 Task: Look for space in Manduria, Italy from 2nd June, 2023 to 15th June, 2023 for 2 adults in price range Rs.10000 to Rs.15000. Place can be entire place with 1  bedroom having 1 bed and 1 bathroom. Property type can be house, flat, guest house, hotel. Booking option can be shelf check-in. Required host language is English.
Action: Mouse moved to (566, 146)
Screenshot: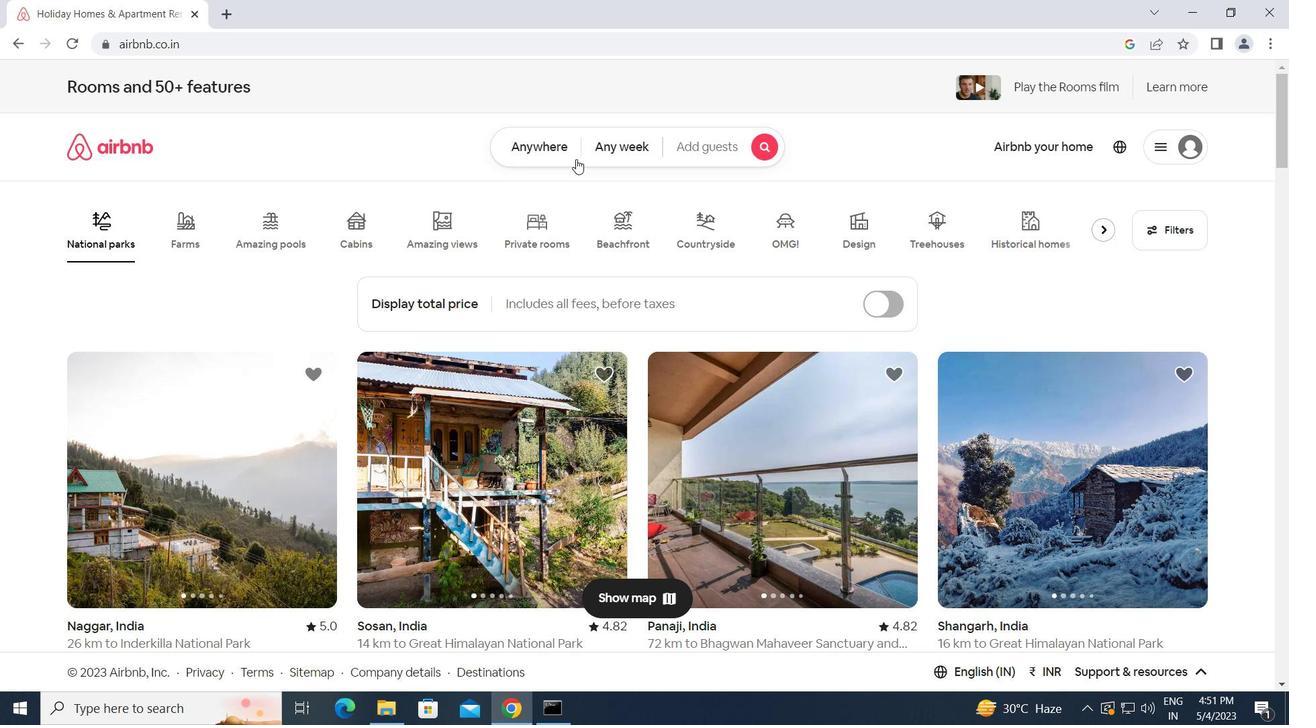 
Action: Mouse pressed left at (566, 146)
Screenshot: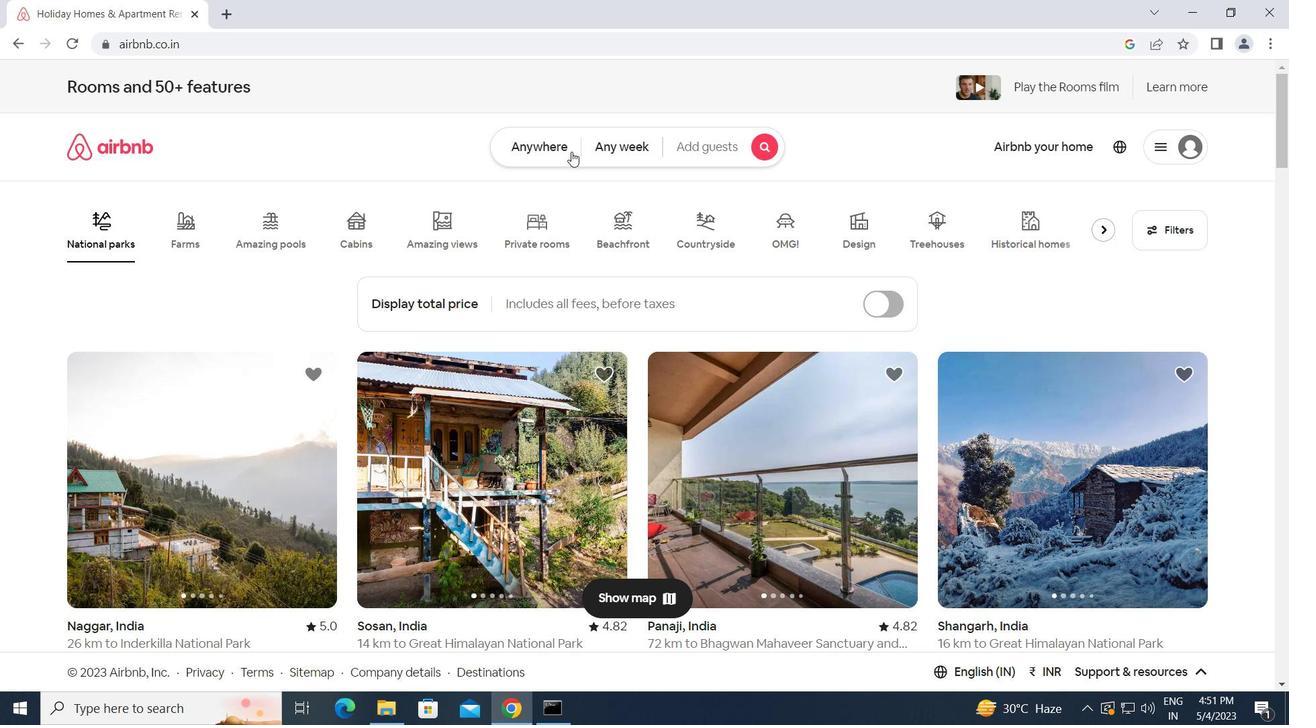 
Action: Mouse moved to (472, 203)
Screenshot: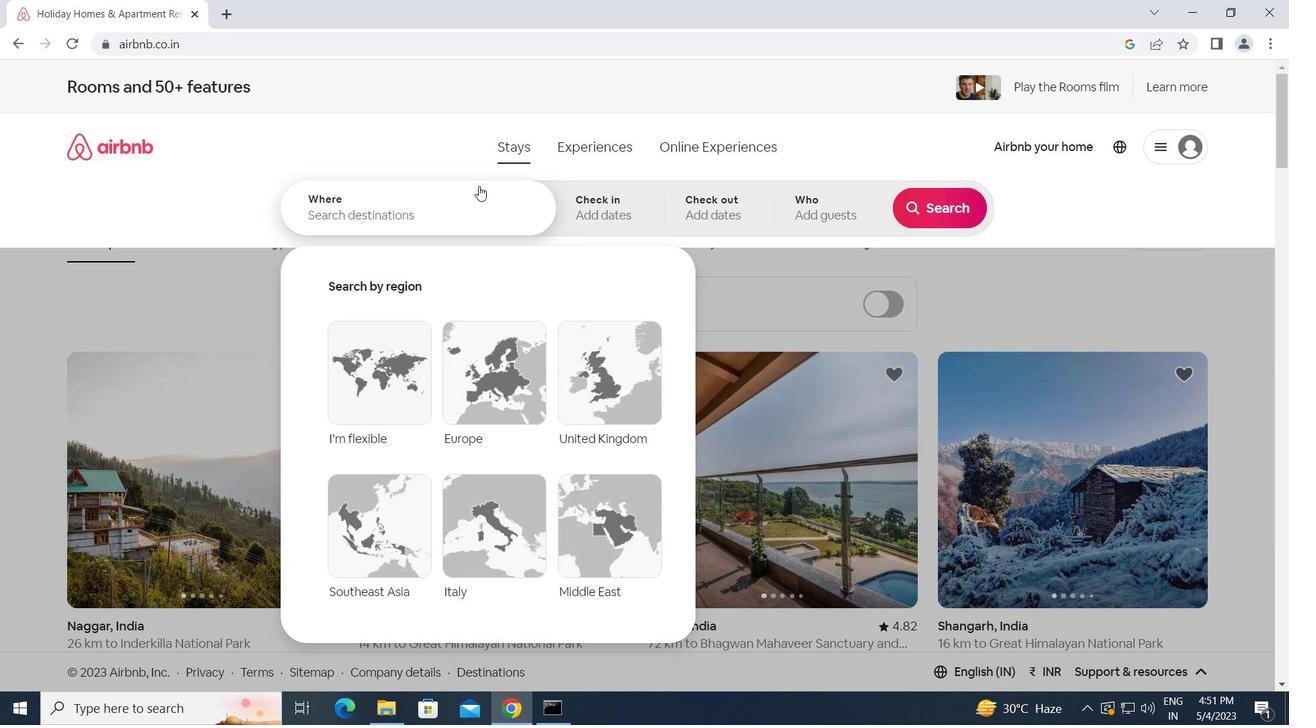 
Action: Mouse pressed left at (472, 203)
Screenshot: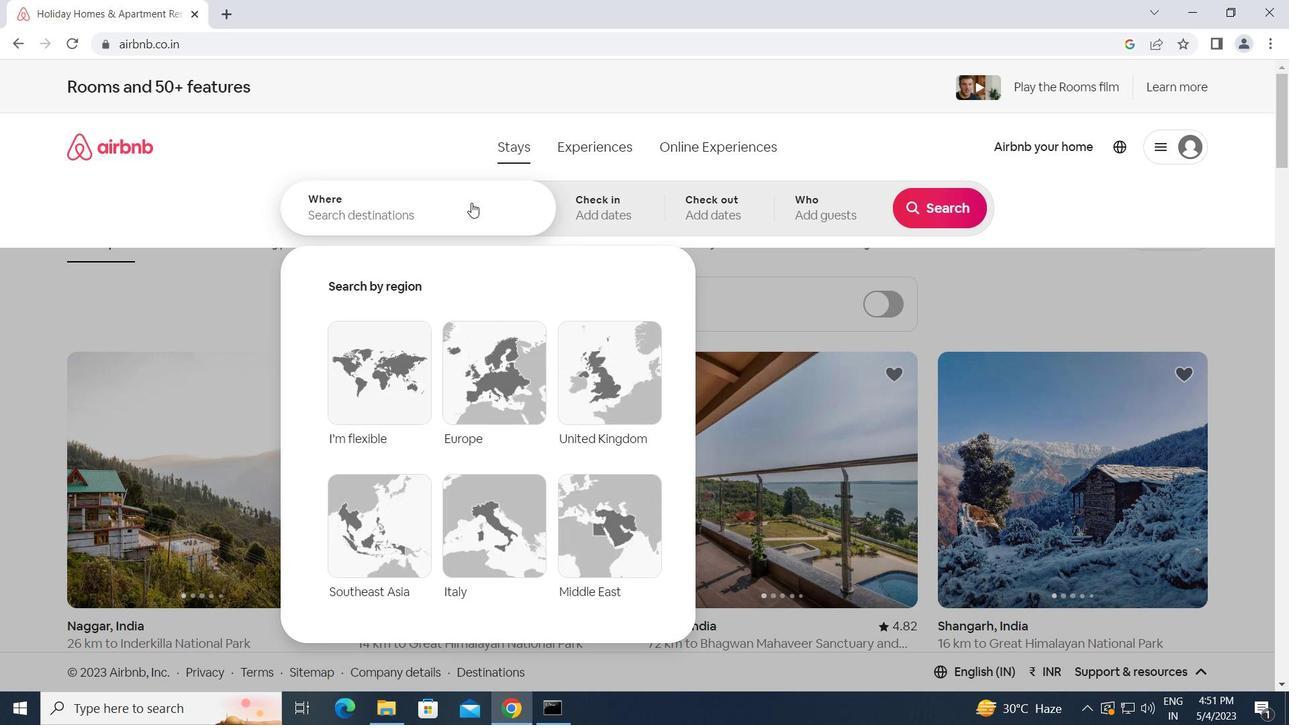 
Action: Key pressed m<Key.caps_lock>antova,<Key.space><Key.caps_lock>i<Key.caps_lock>taly<Key.enter>
Screenshot: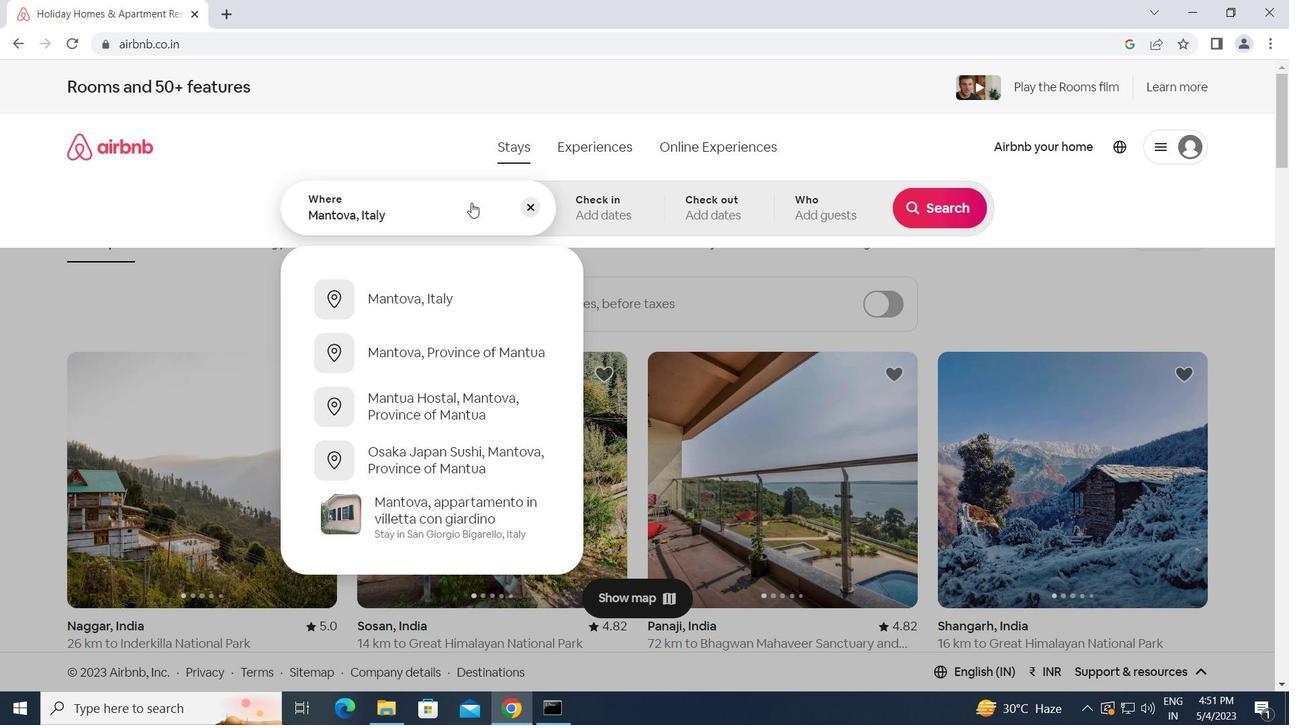 
Action: Mouse moved to (838, 526)
Screenshot: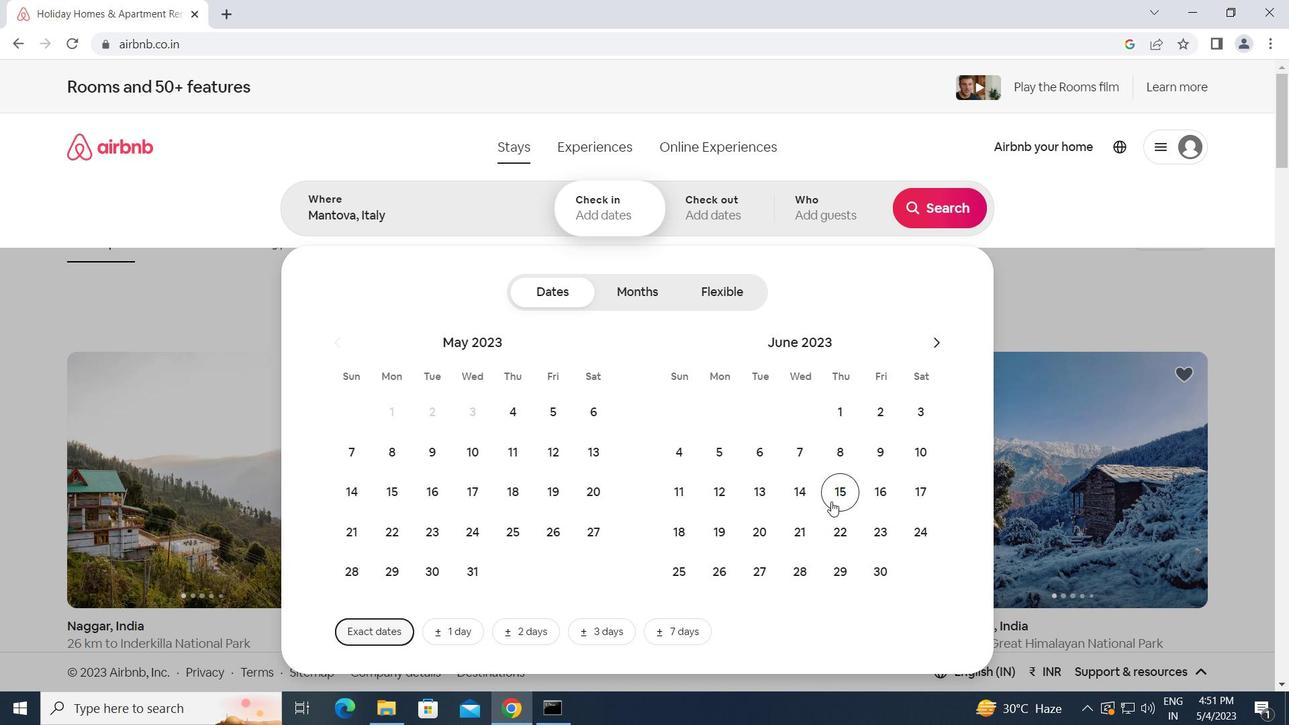 
Action: Mouse pressed left at (838, 526)
Screenshot: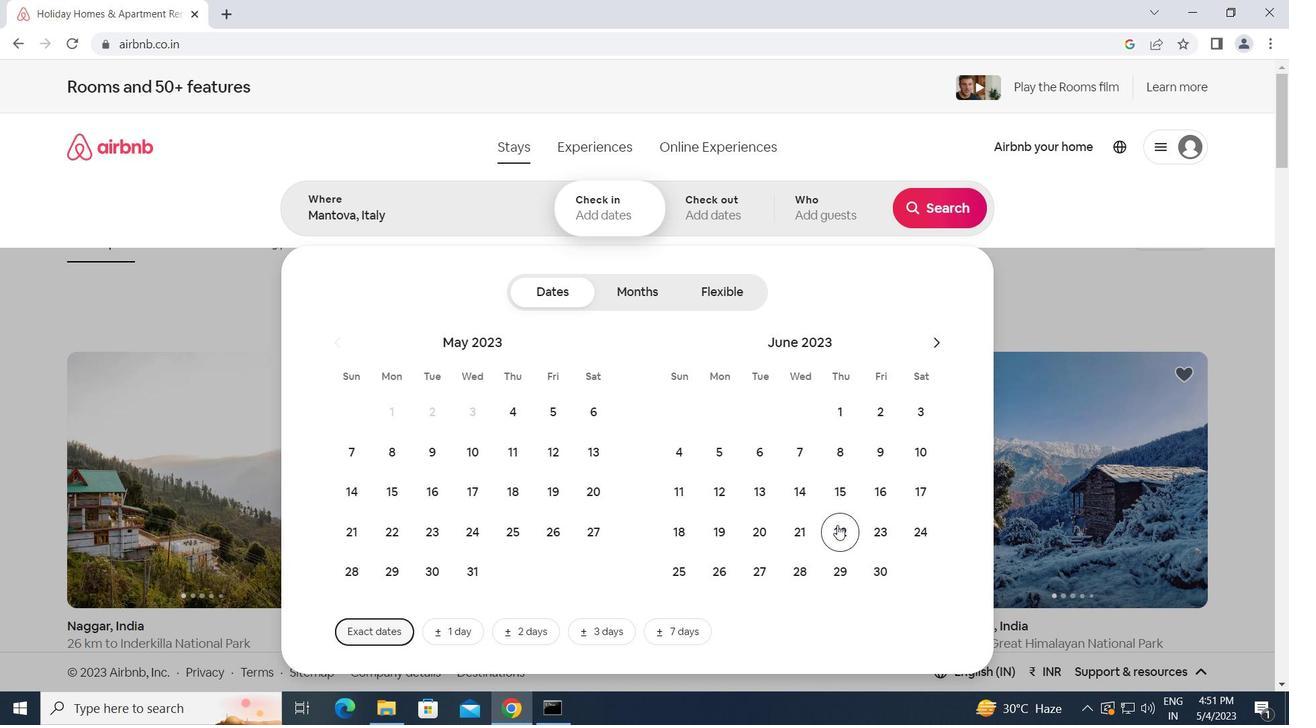 
Action: Mouse moved to (880, 578)
Screenshot: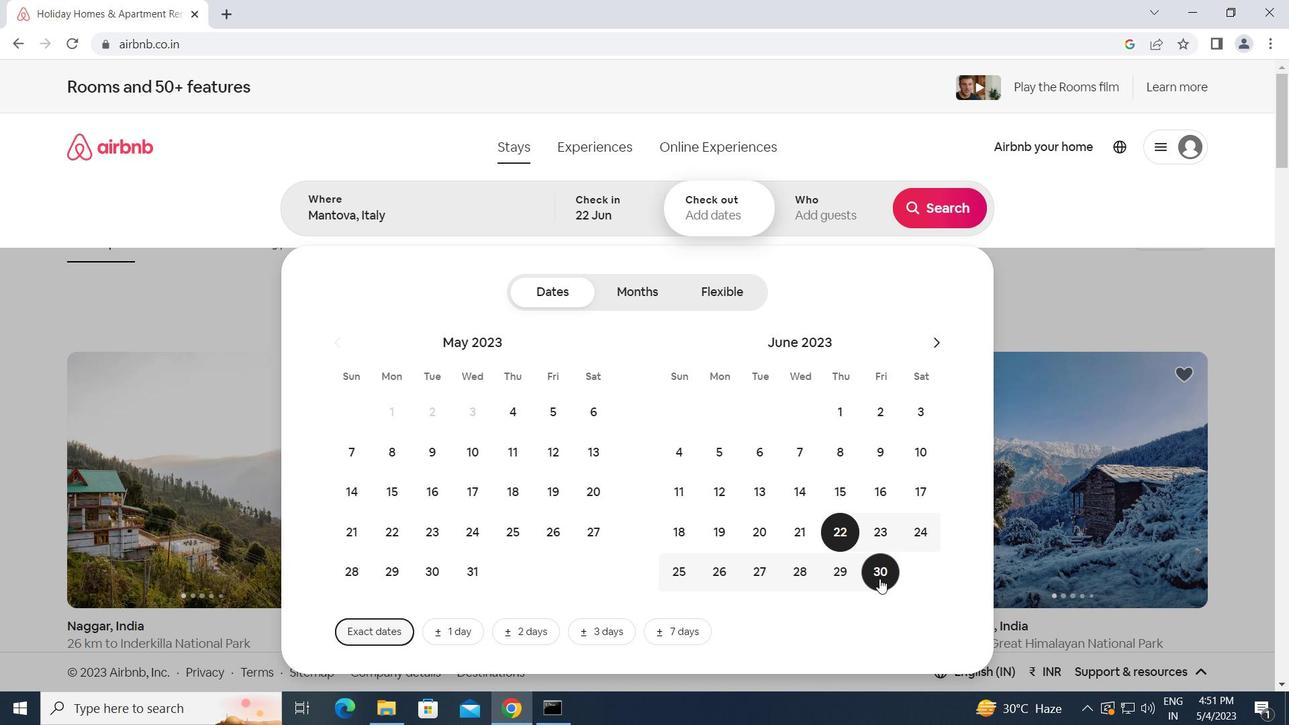 
Action: Mouse pressed left at (880, 578)
Screenshot: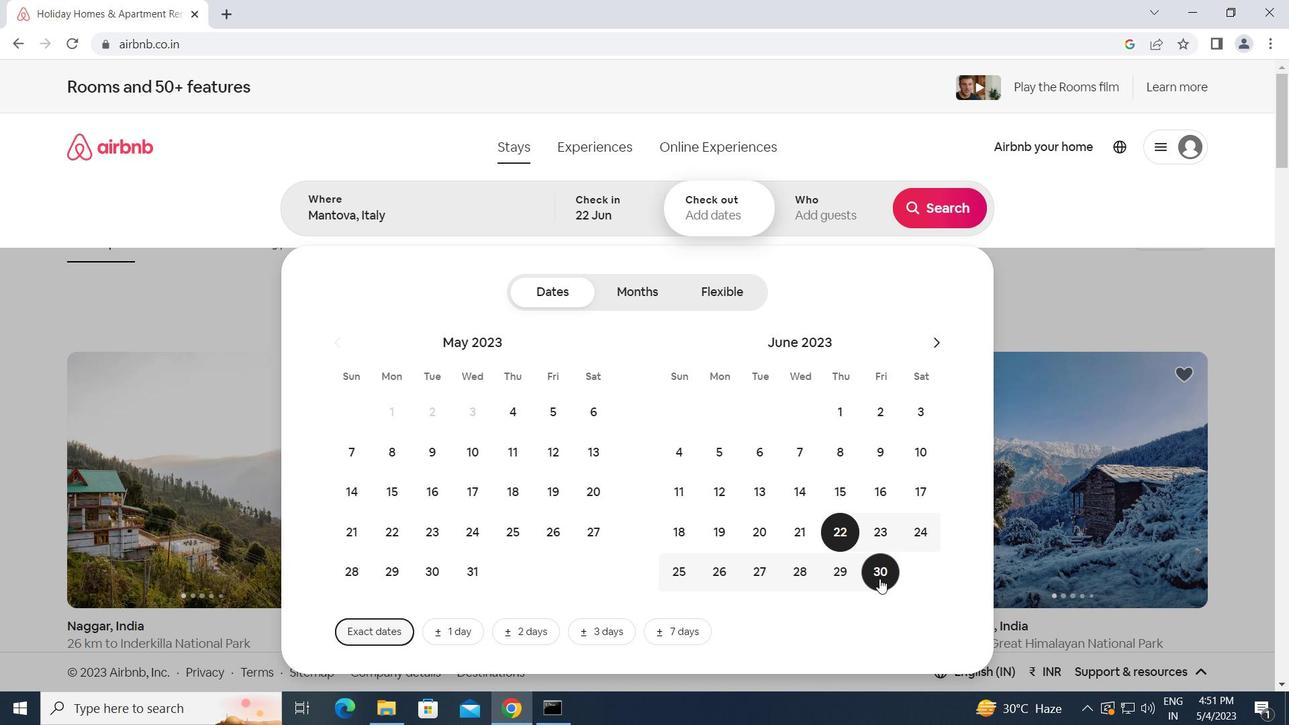 
Action: Mouse moved to (809, 207)
Screenshot: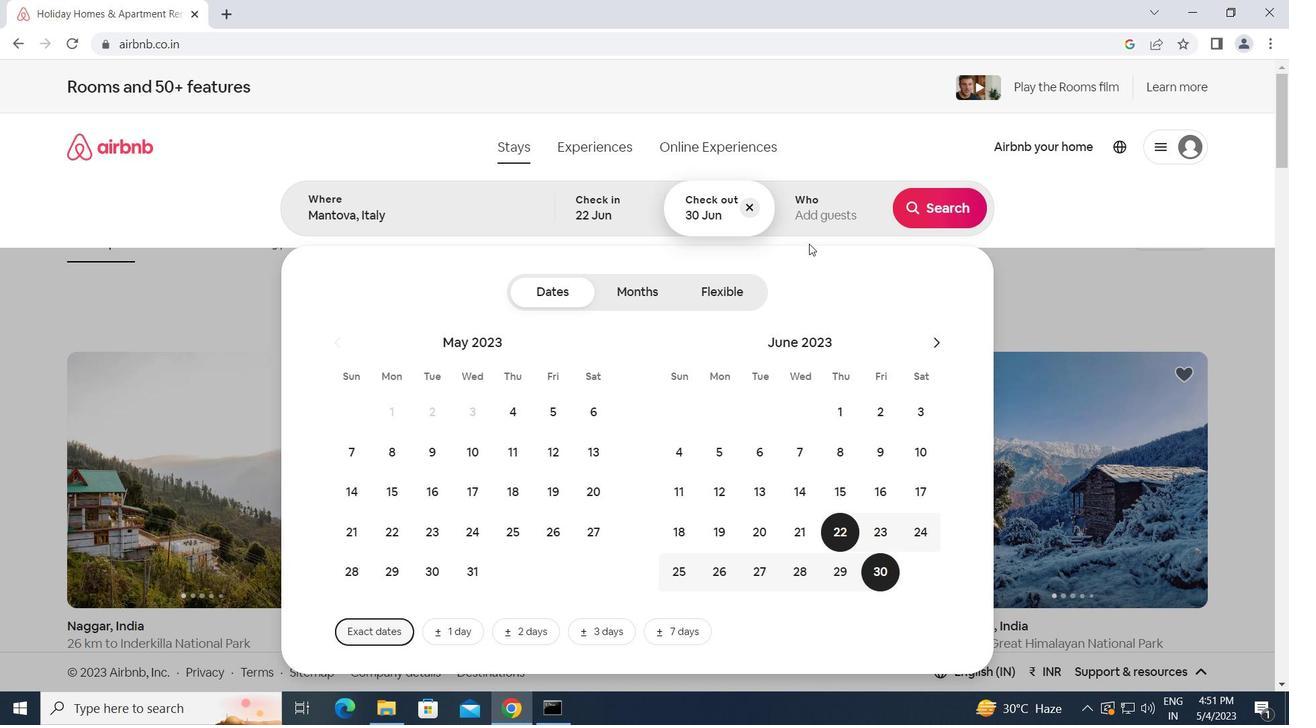 
Action: Mouse pressed left at (809, 207)
Screenshot: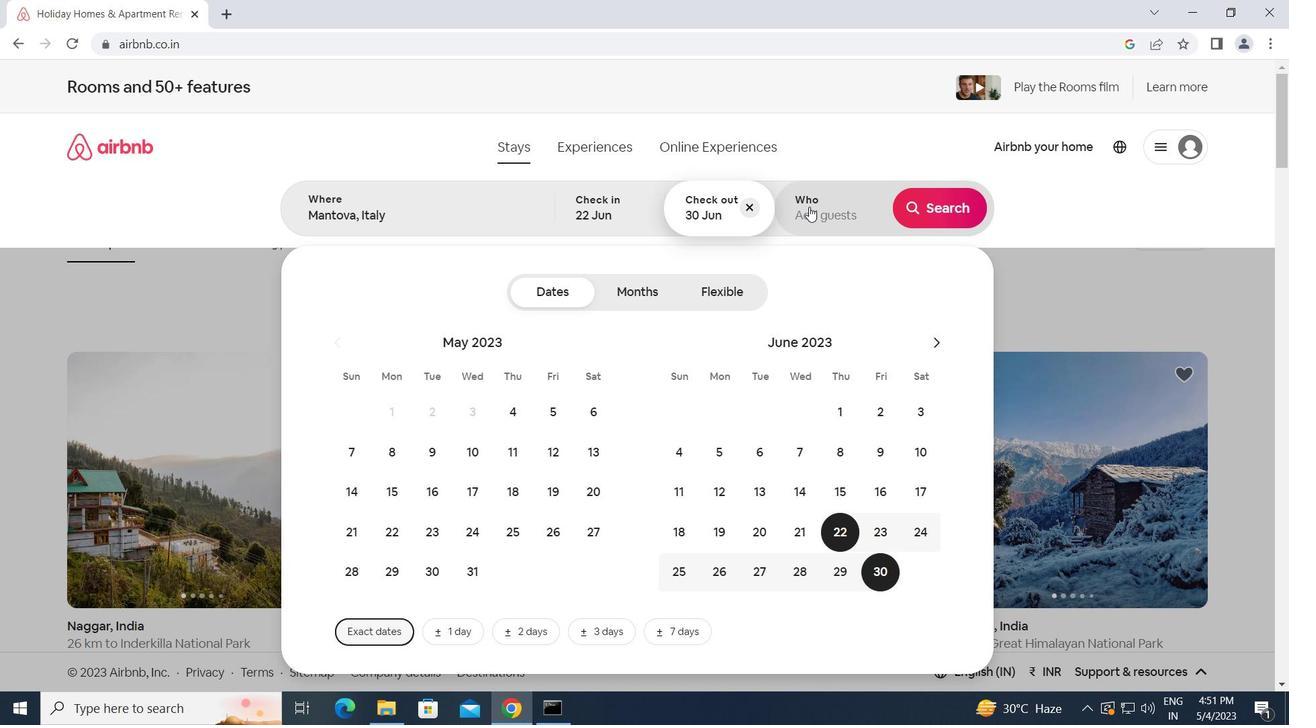 
Action: Mouse moved to (935, 297)
Screenshot: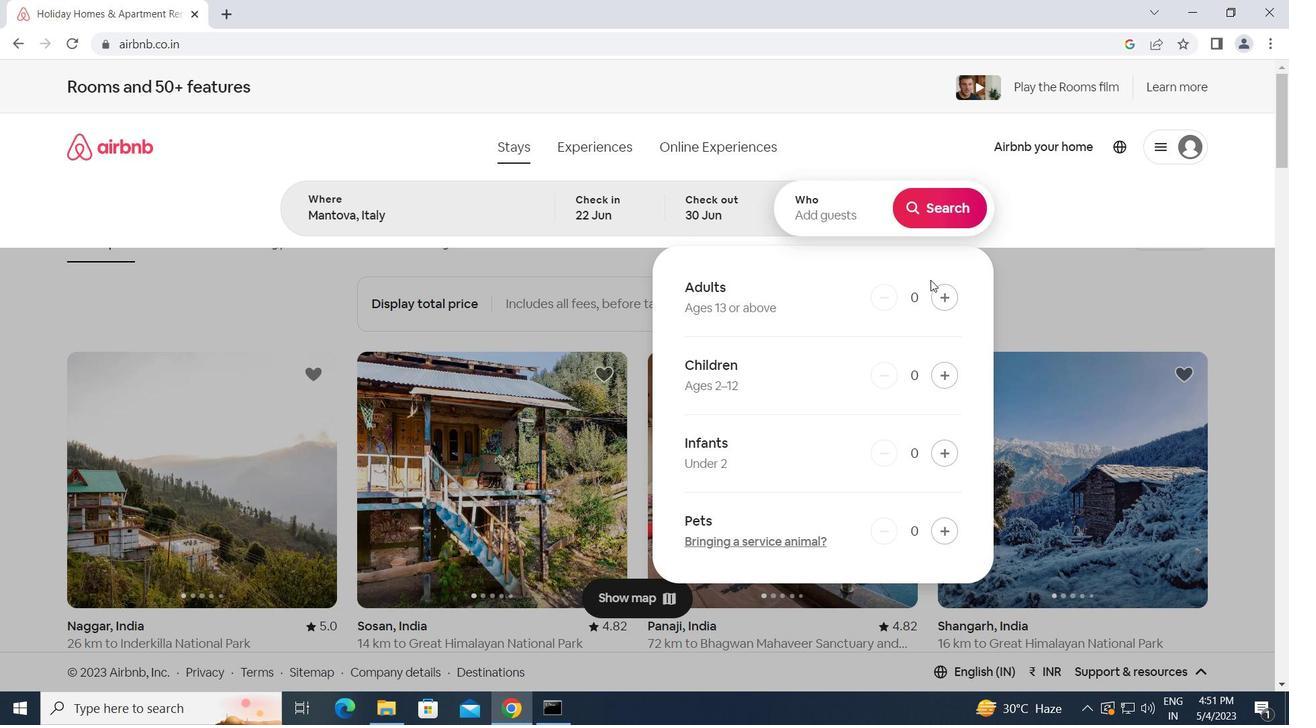 
Action: Mouse pressed left at (935, 297)
Screenshot: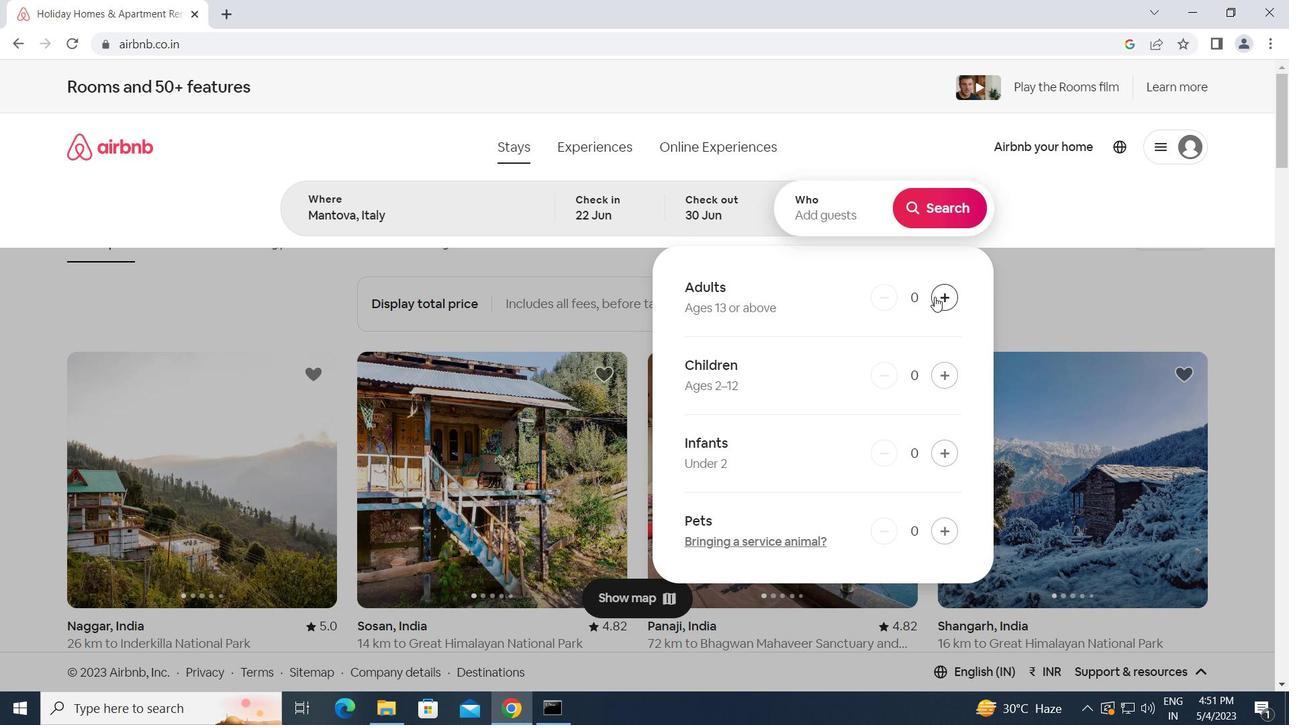 
Action: Mouse pressed left at (935, 297)
Screenshot: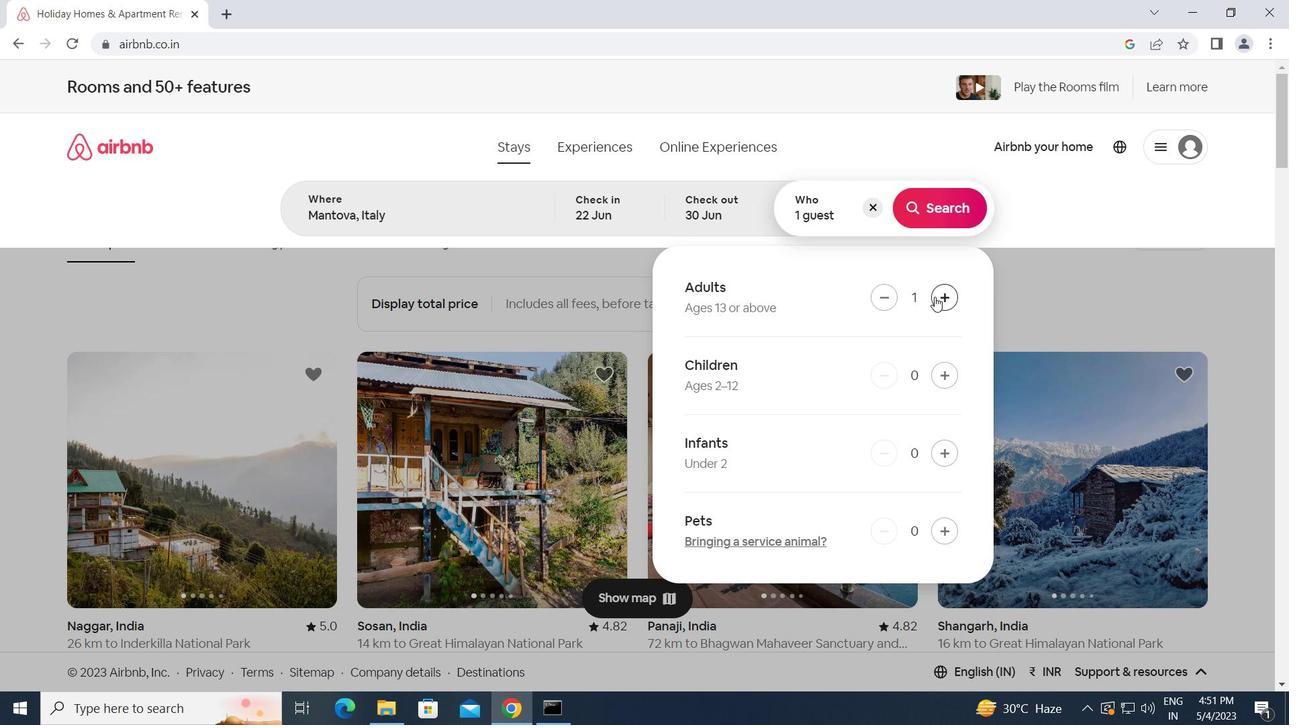 
Action: Mouse moved to (931, 202)
Screenshot: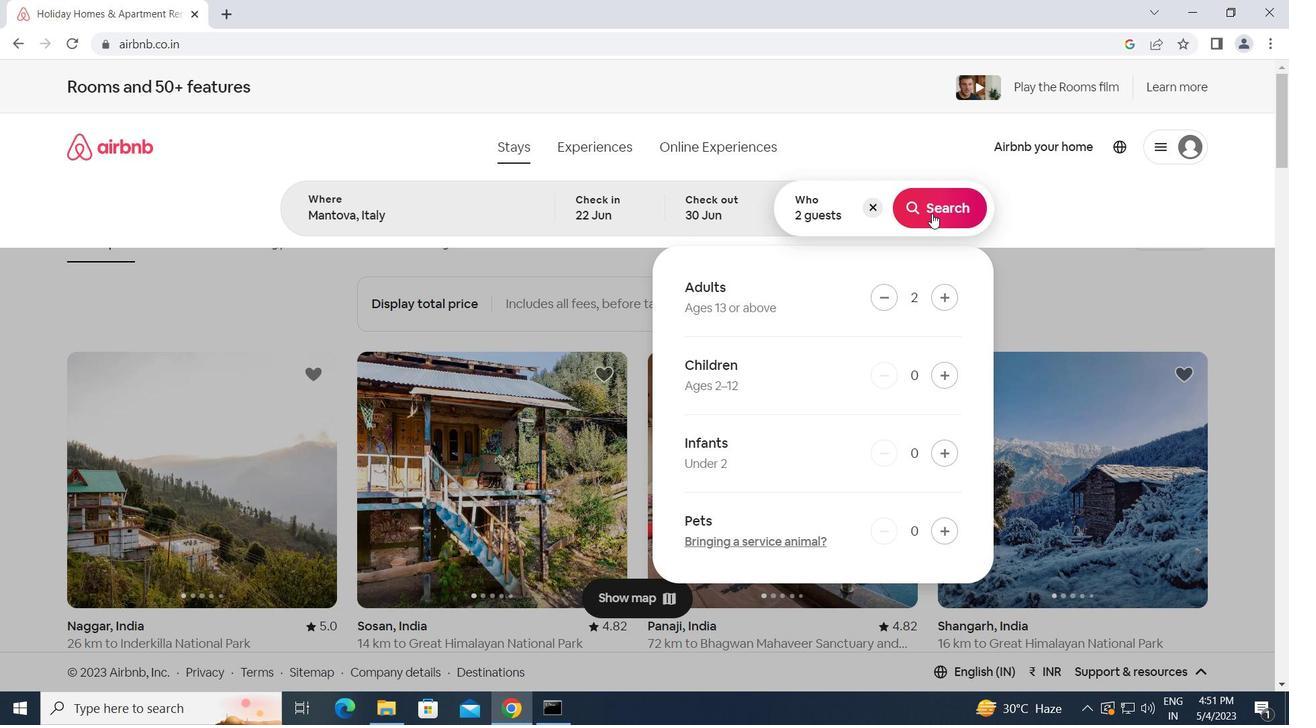 
Action: Mouse pressed left at (931, 202)
Screenshot: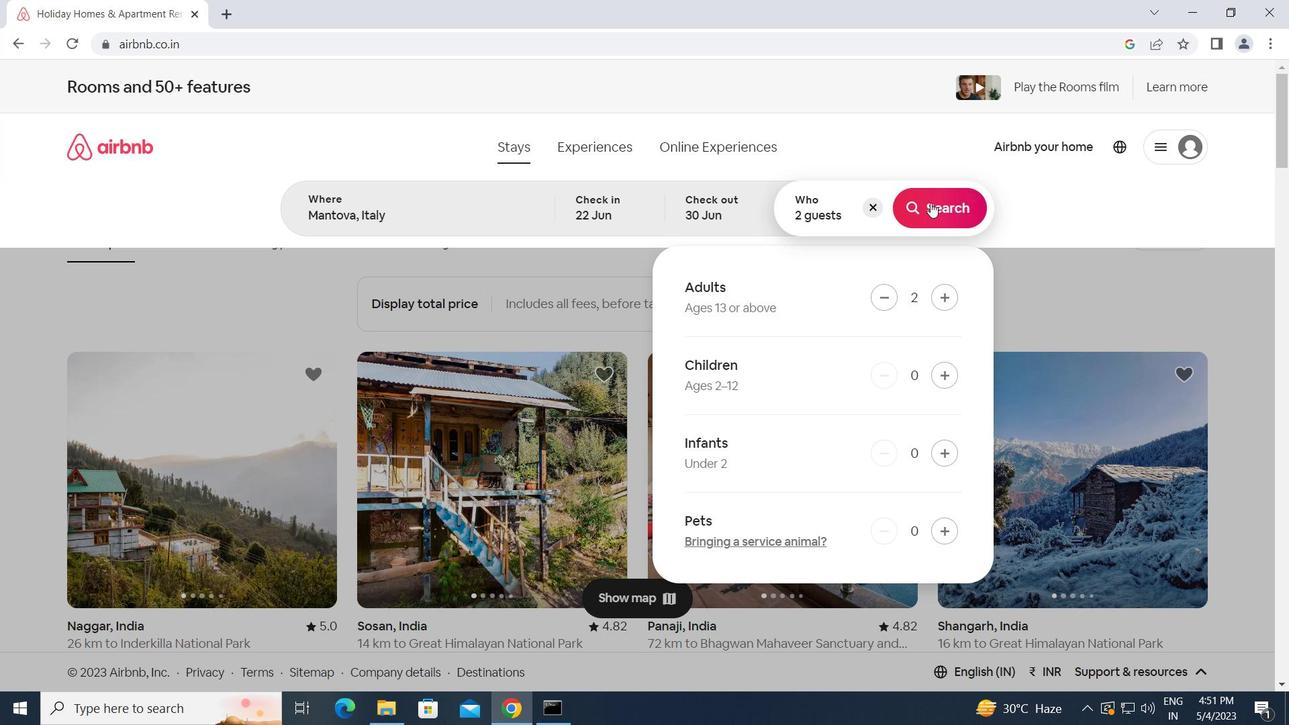 
Action: Mouse moved to (1210, 162)
Screenshot: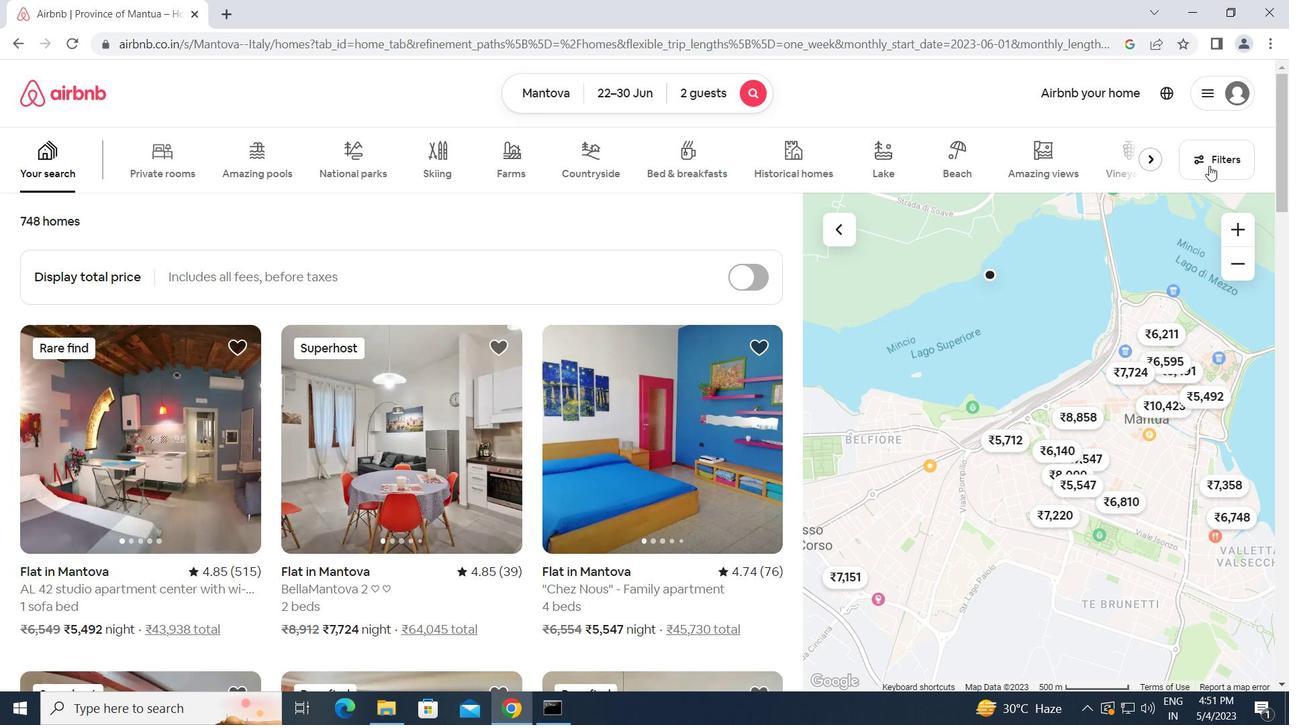 
Action: Mouse pressed left at (1210, 162)
Screenshot: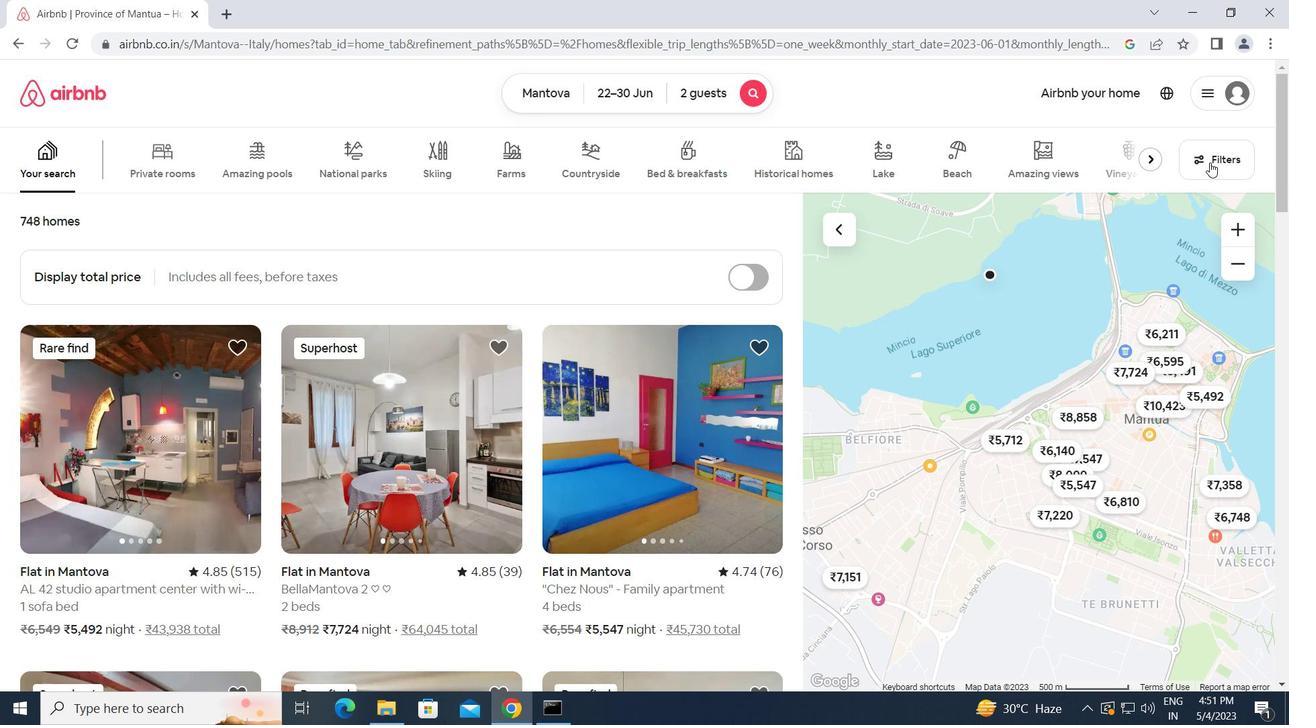 
Action: Mouse moved to (425, 374)
Screenshot: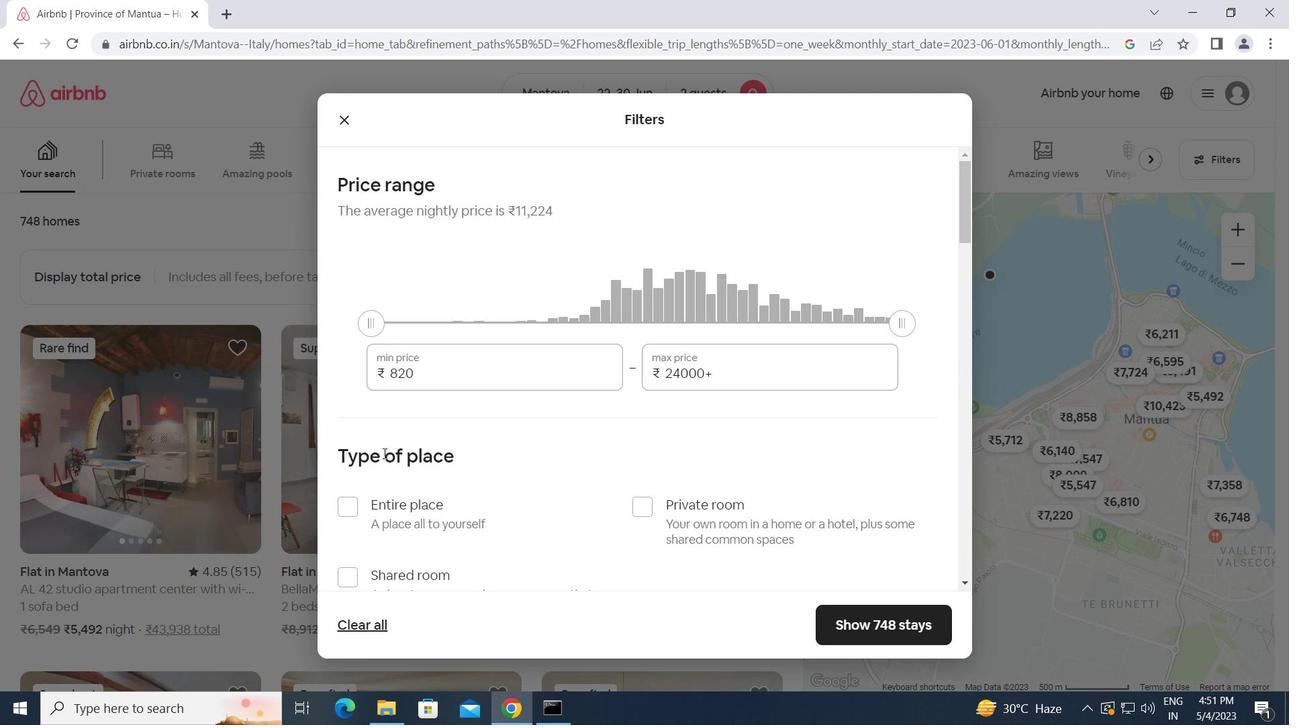 
Action: Mouse pressed left at (425, 374)
Screenshot: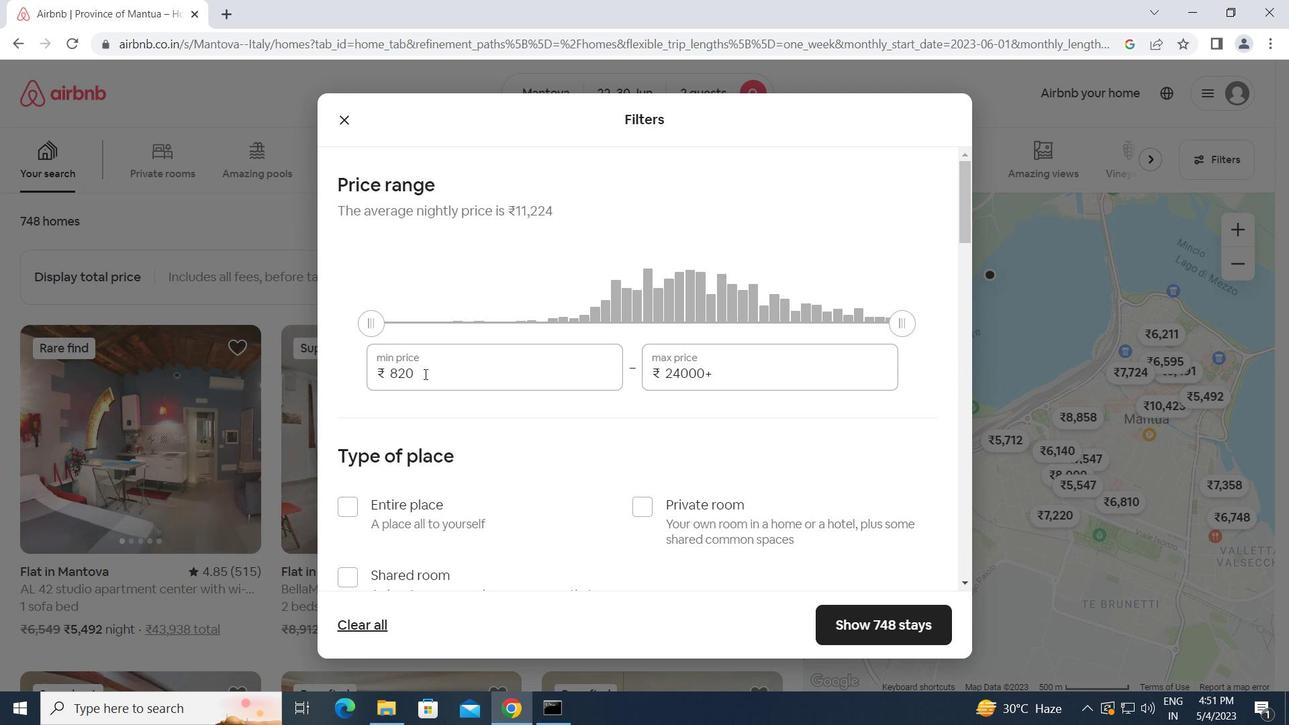 
Action: Mouse moved to (367, 372)
Screenshot: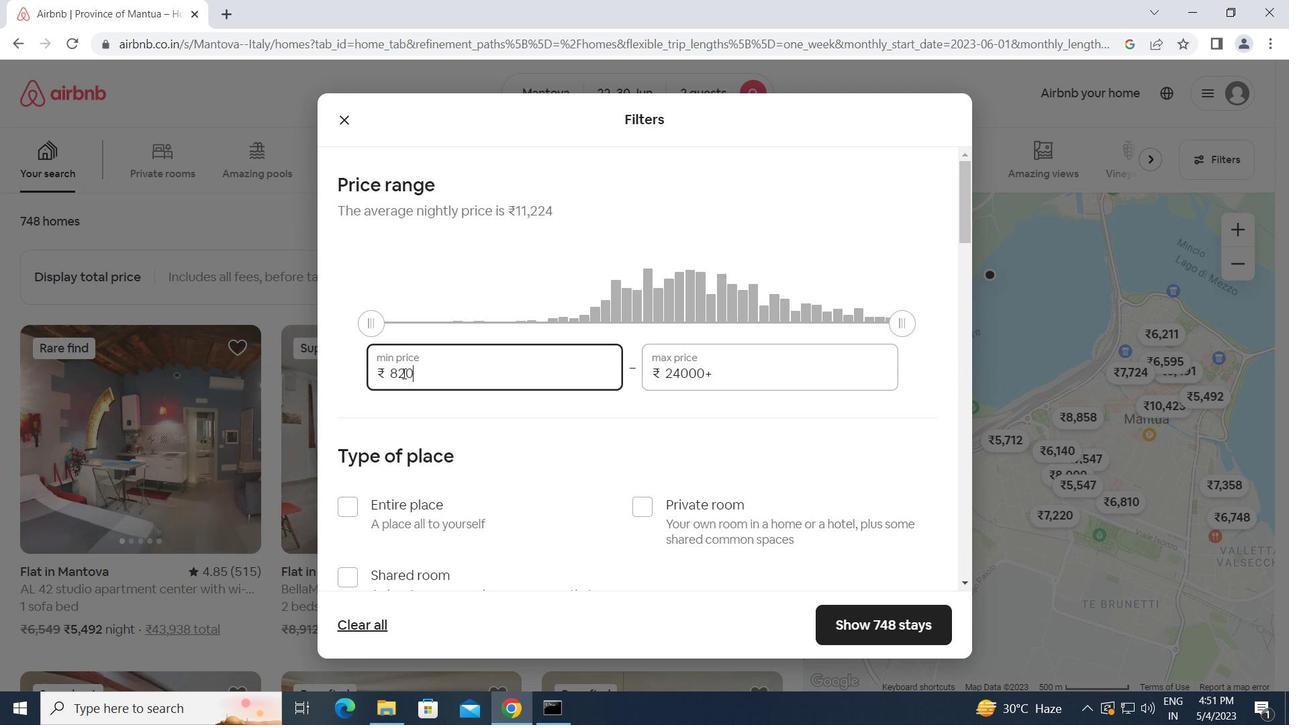 
Action: Key pressed 70<Key.backspace><Key.backspace><Key.backspace><Key.backspace>7000<Key.tab>15000
Screenshot: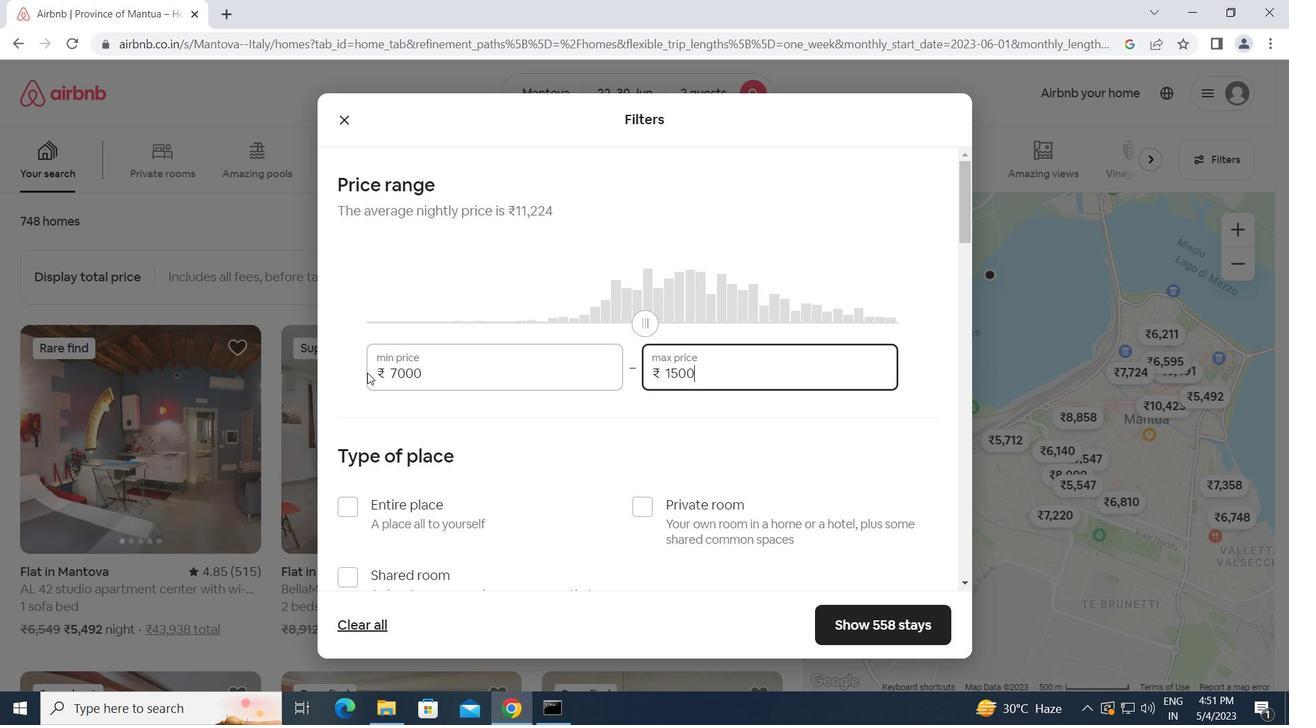 
Action: Mouse moved to (343, 503)
Screenshot: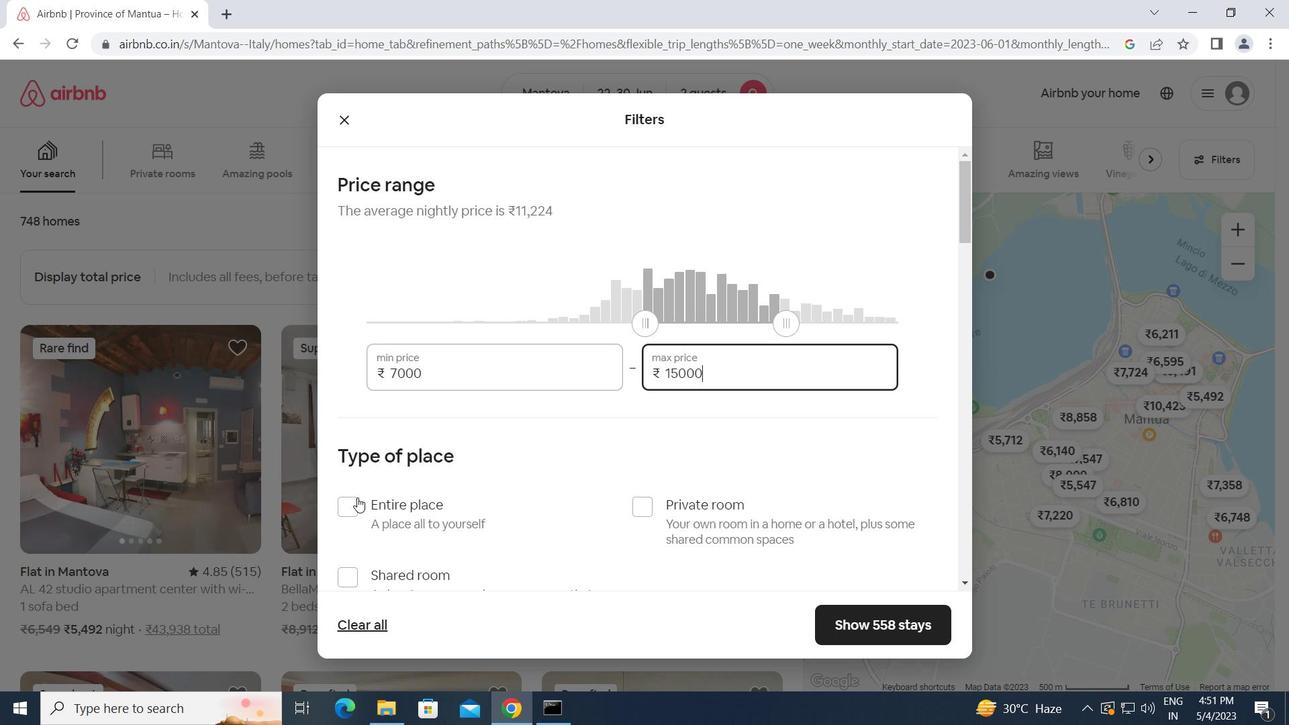 
Action: Mouse pressed left at (343, 503)
Screenshot: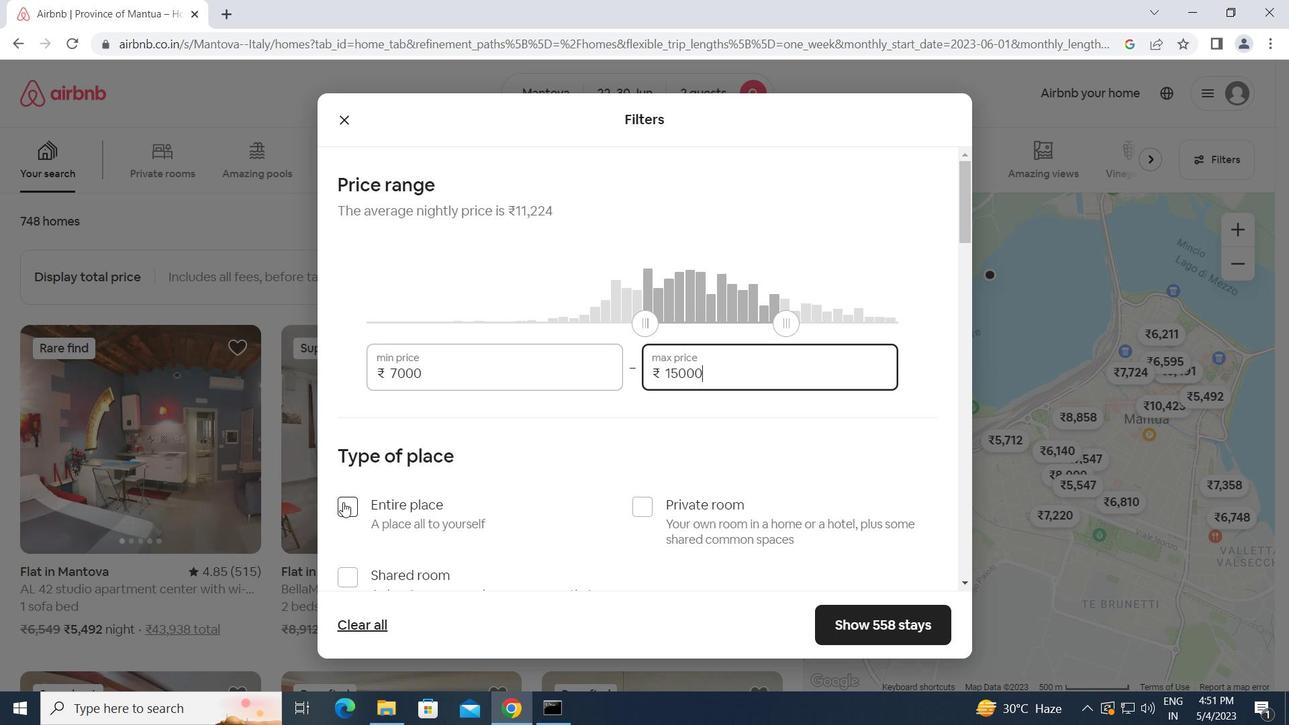
Action: Mouse moved to (444, 481)
Screenshot: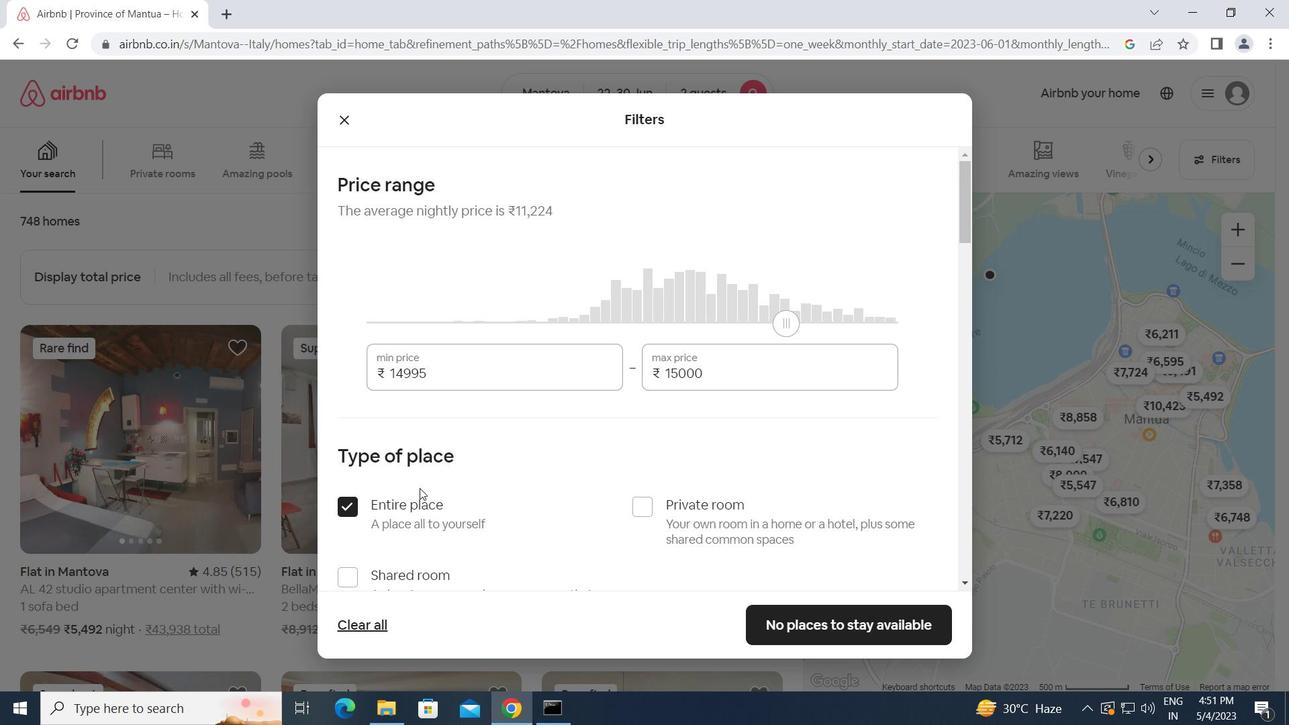 
Action: Mouse scrolled (444, 481) with delta (0, 0)
Screenshot: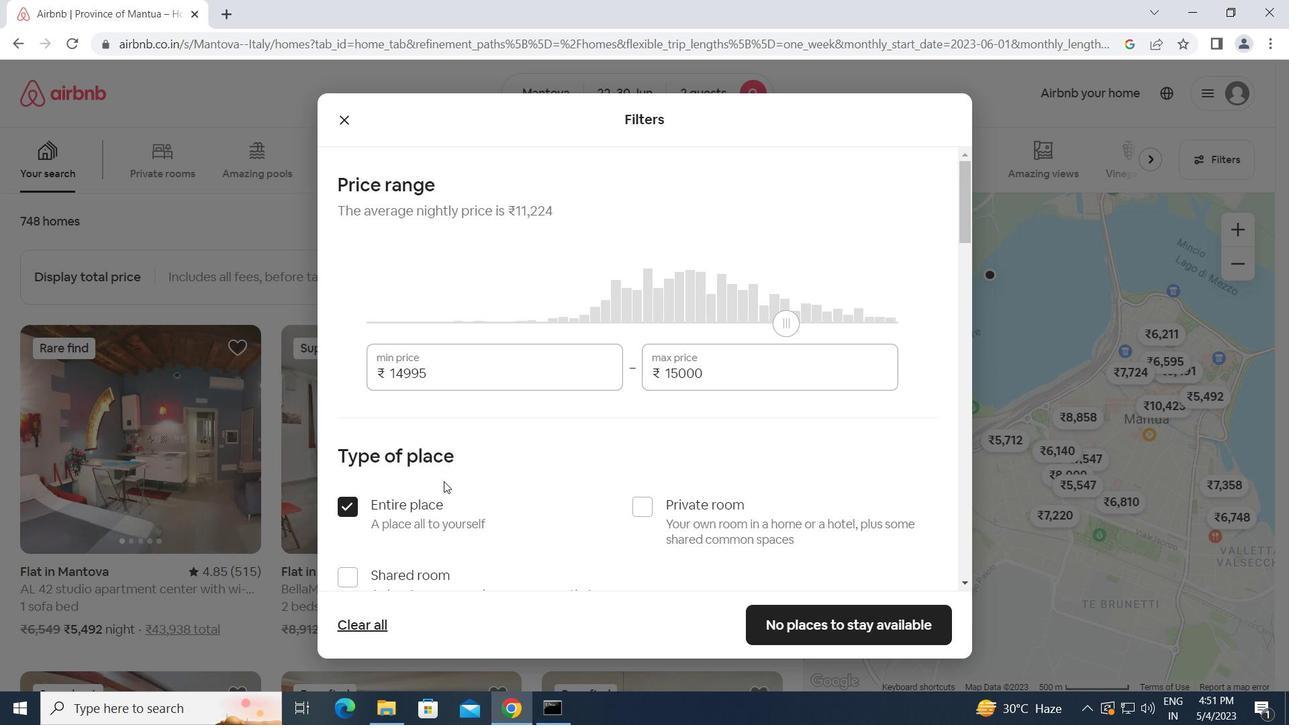 
Action: Mouse scrolled (444, 481) with delta (0, 0)
Screenshot: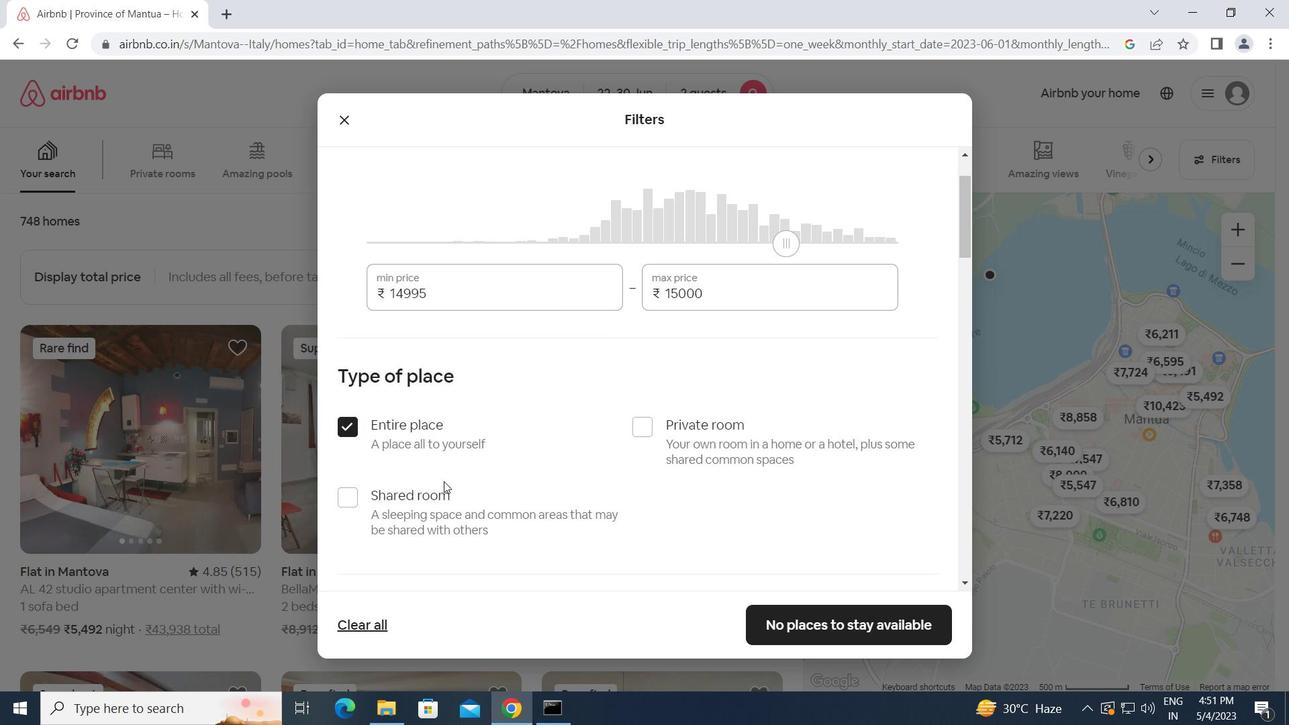 
Action: Mouse scrolled (444, 481) with delta (0, 0)
Screenshot: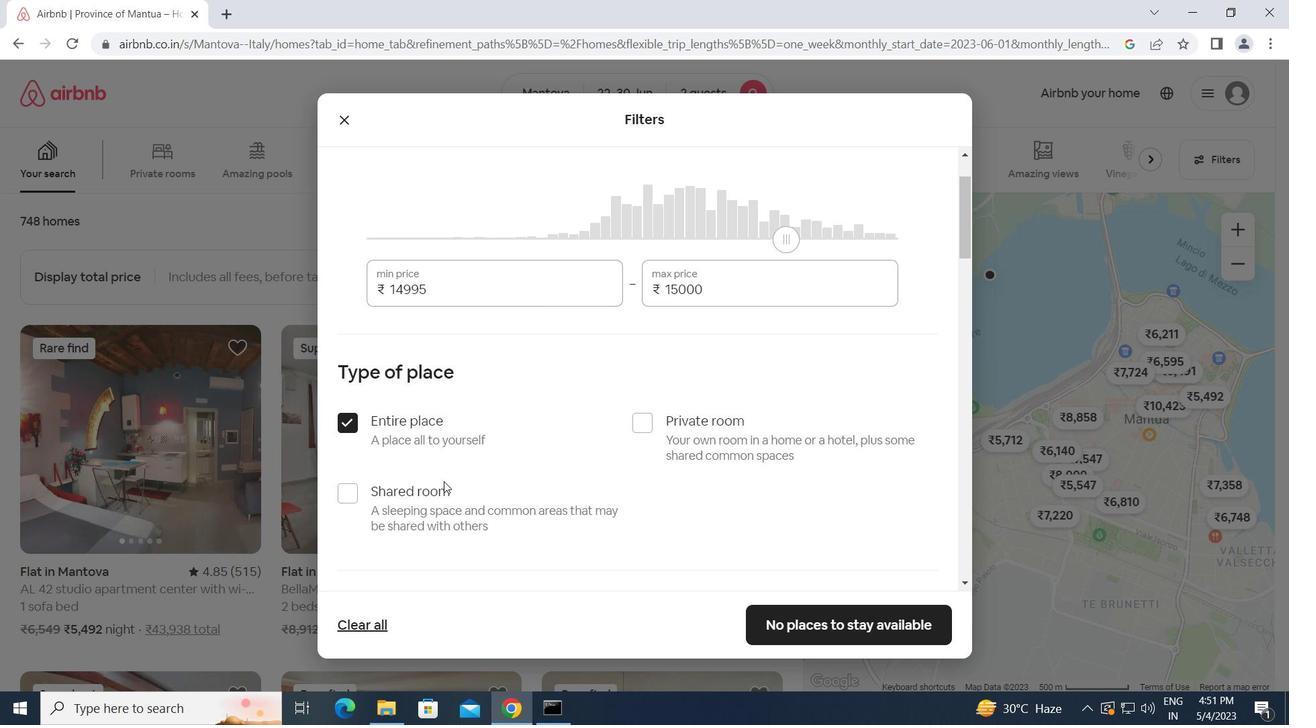 
Action: Mouse scrolled (444, 481) with delta (0, 0)
Screenshot: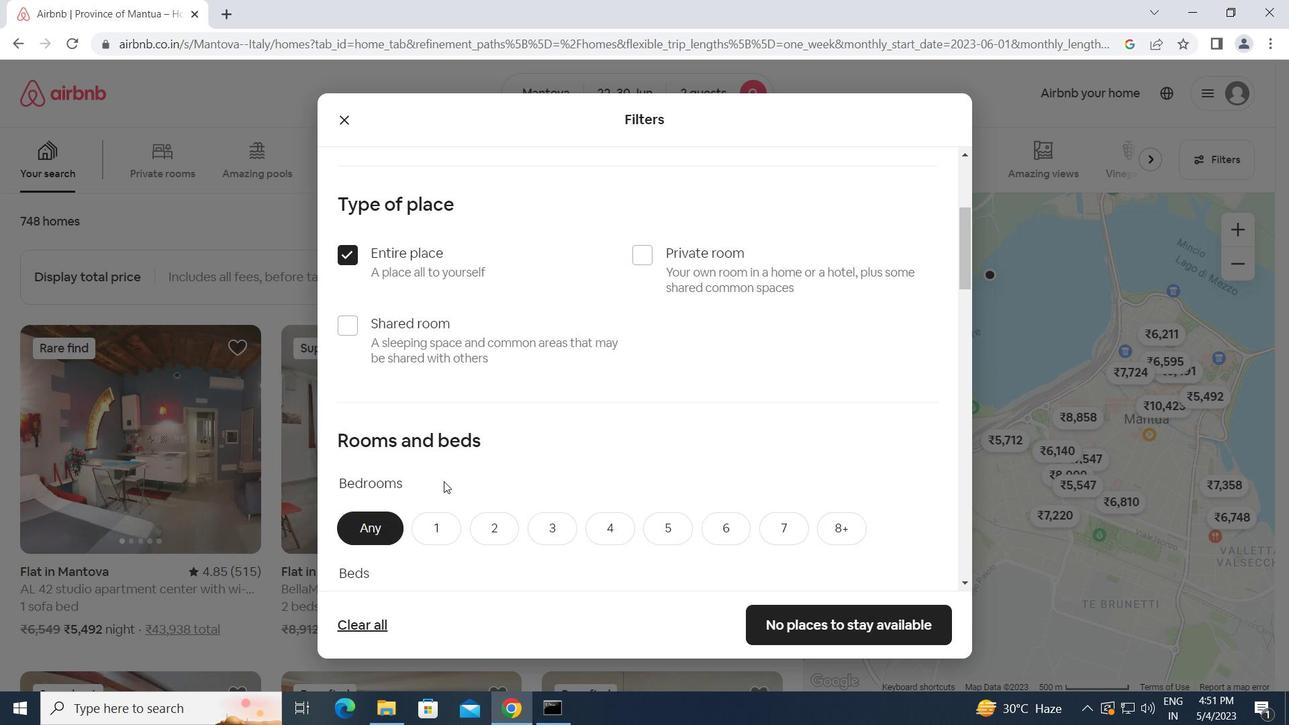 
Action: Mouse moved to (438, 446)
Screenshot: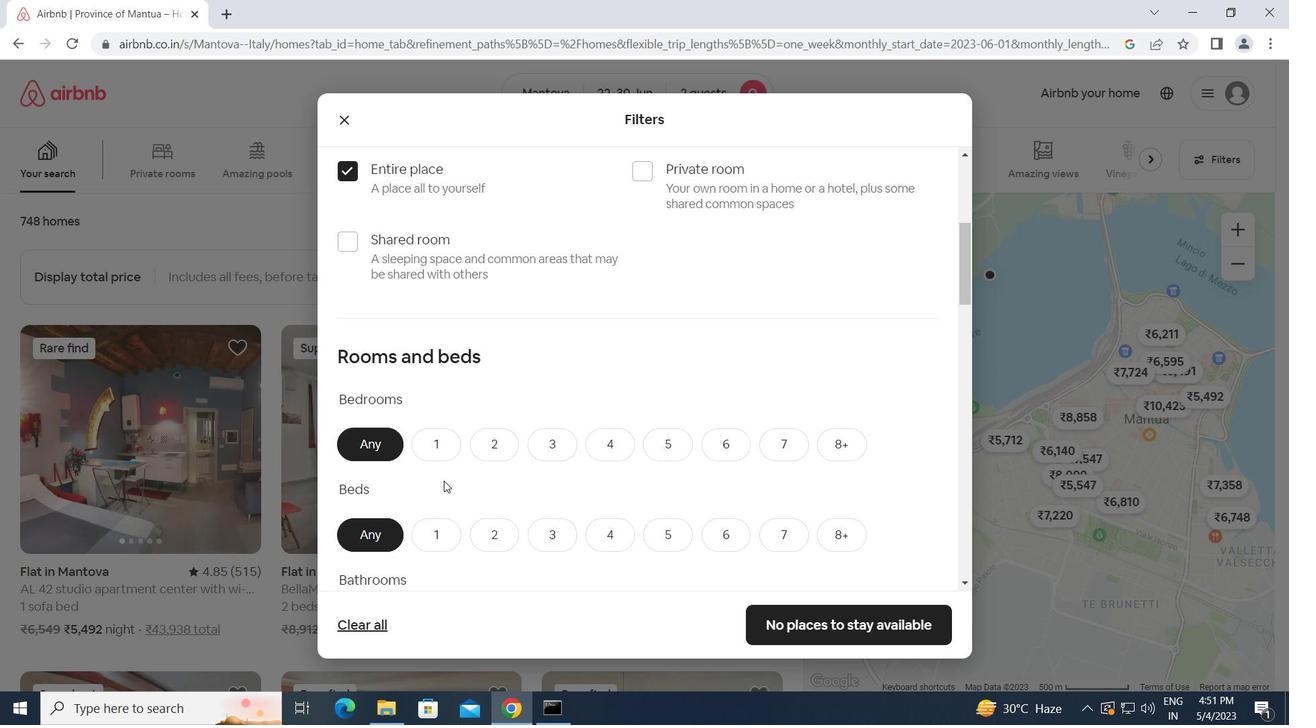 
Action: Mouse pressed left at (438, 446)
Screenshot: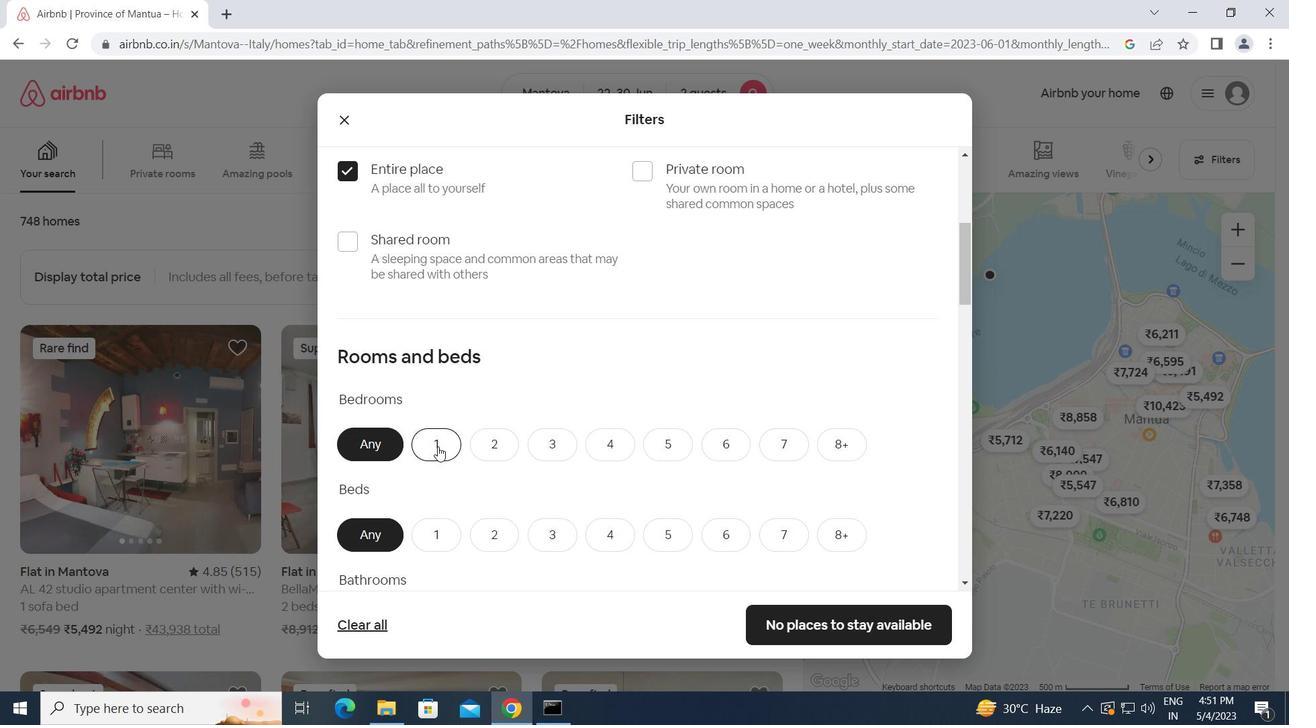 
Action: Mouse moved to (438, 446)
Screenshot: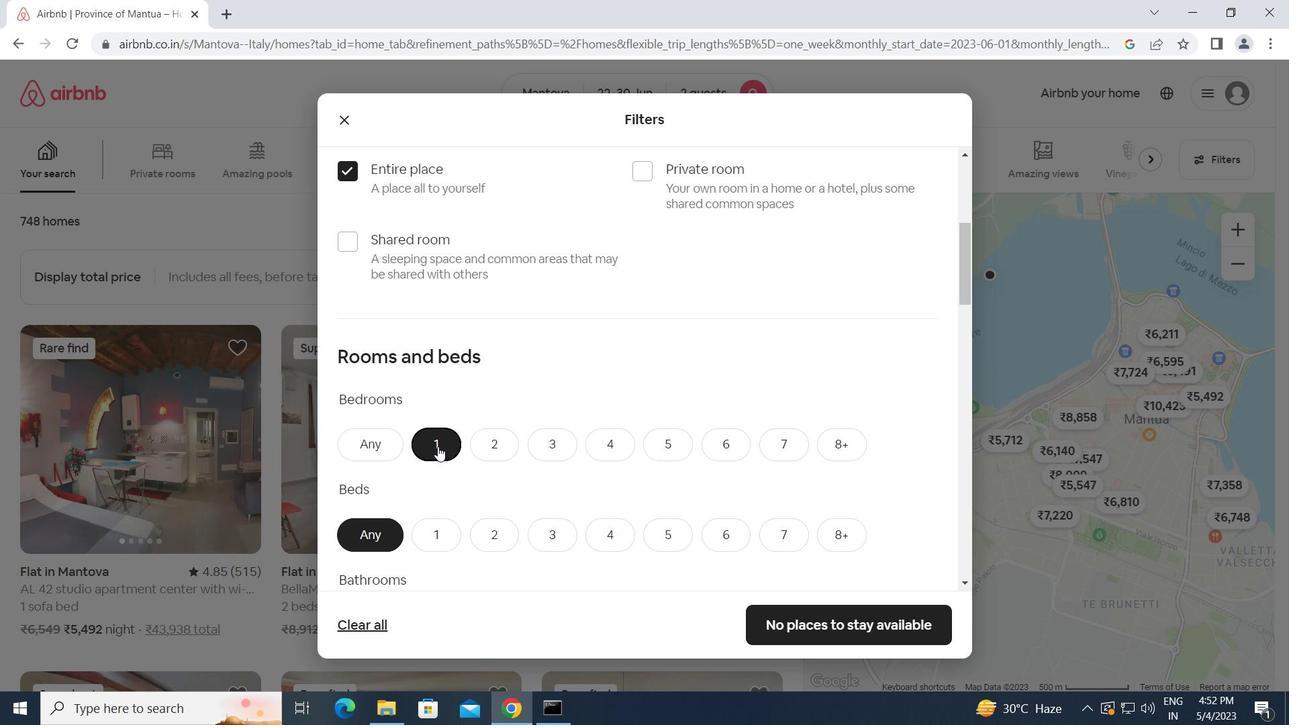 
Action: Mouse scrolled (438, 446) with delta (0, 0)
Screenshot: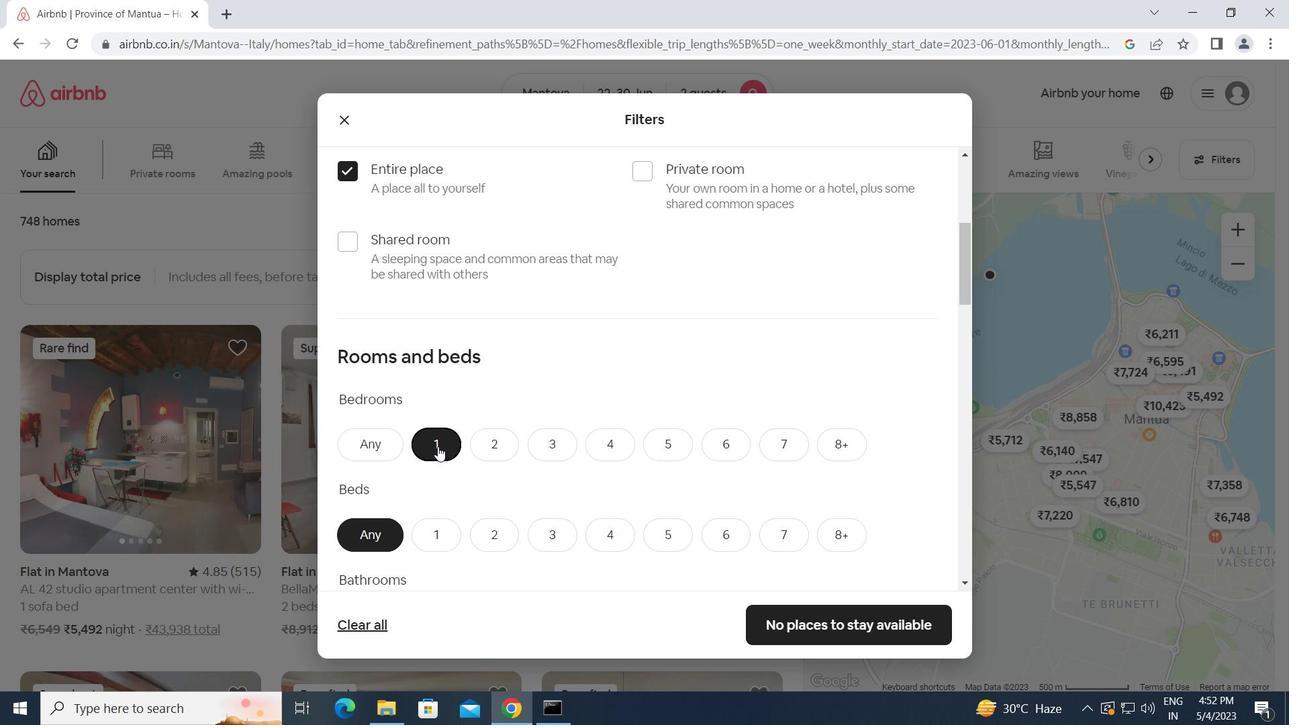 
Action: Mouse scrolled (438, 446) with delta (0, 0)
Screenshot: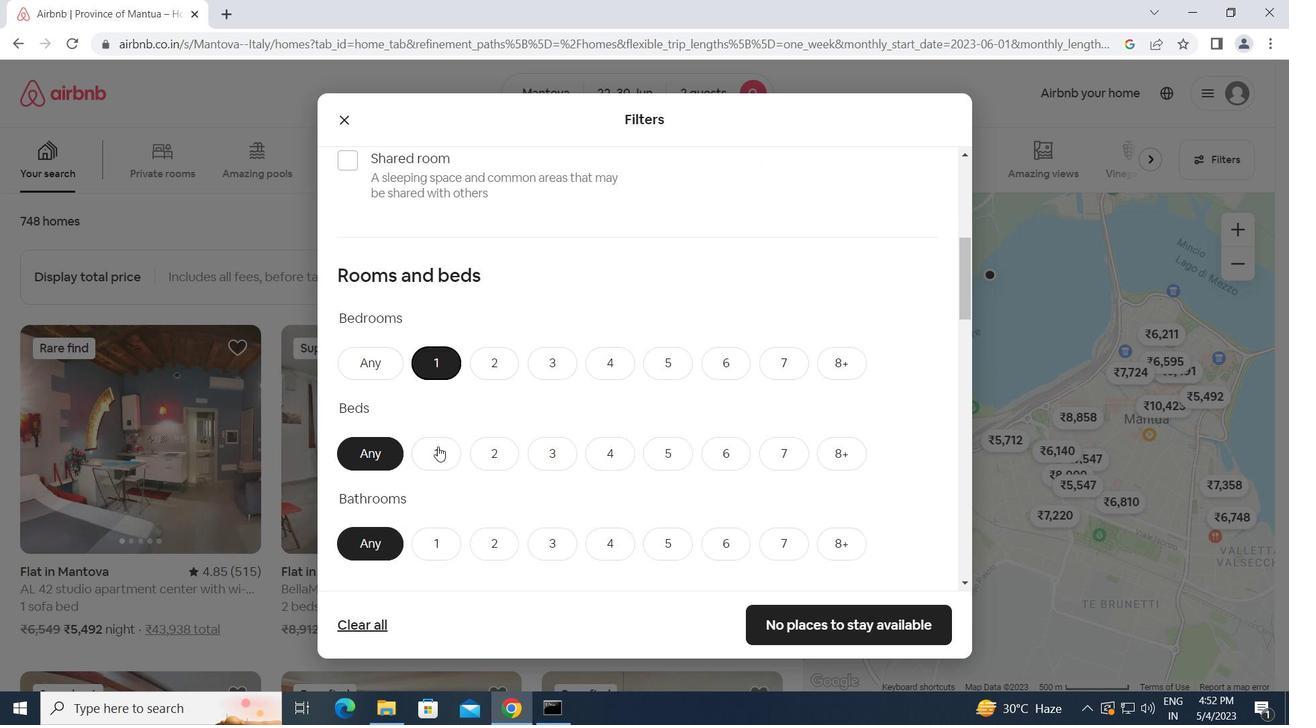 
Action: Mouse moved to (438, 366)
Screenshot: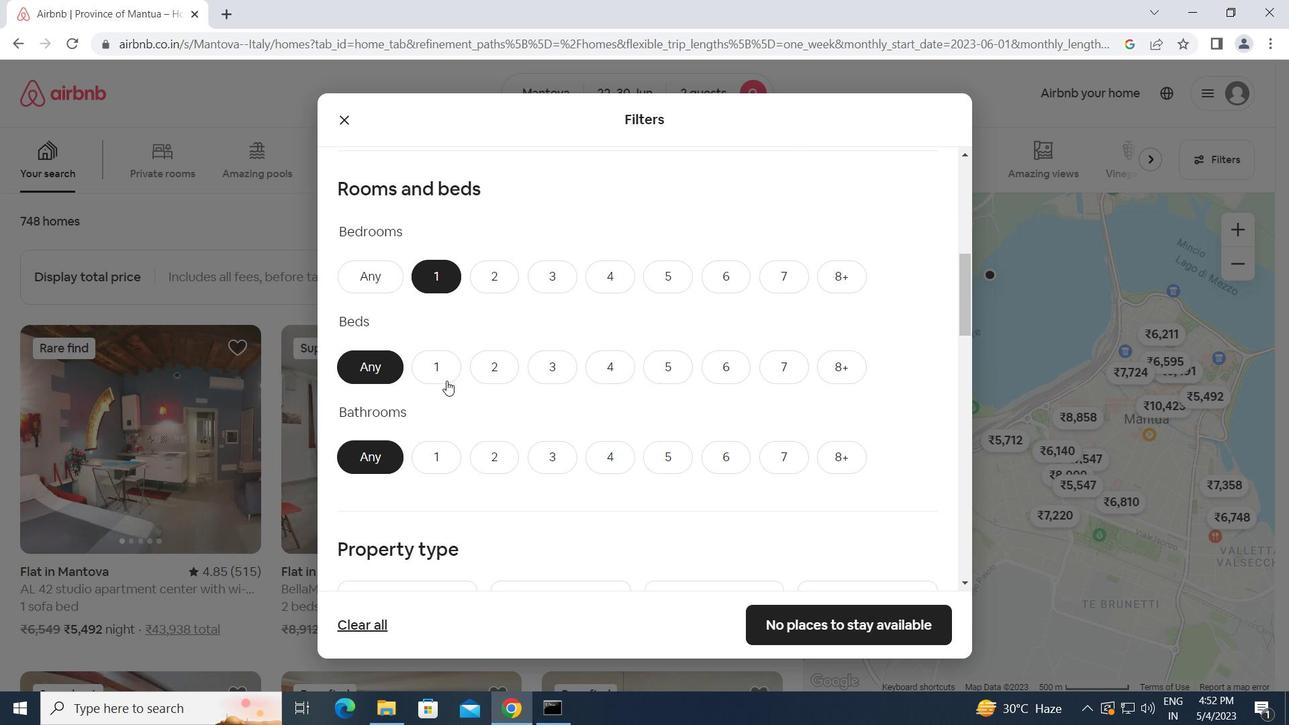 
Action: Mouse pressed left at (438, 366)
Screenshot: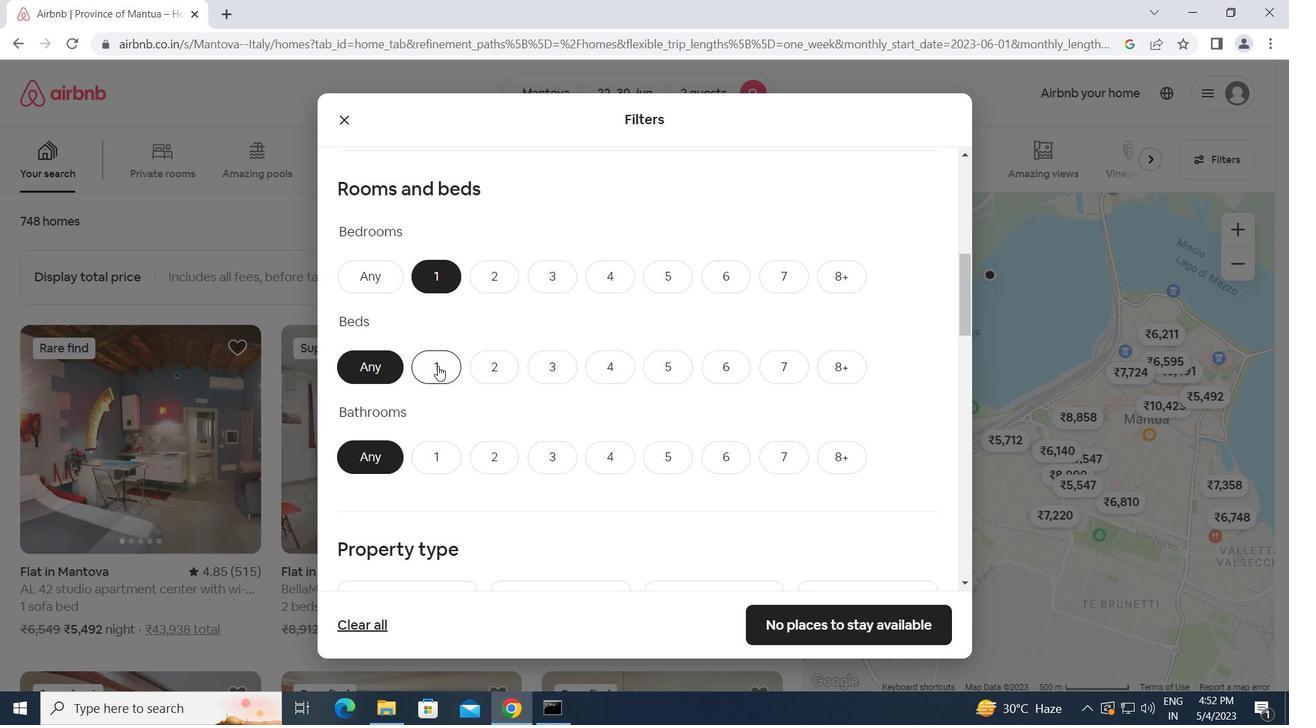 
Action: Mouse moved to (442, 458)
Screenshot: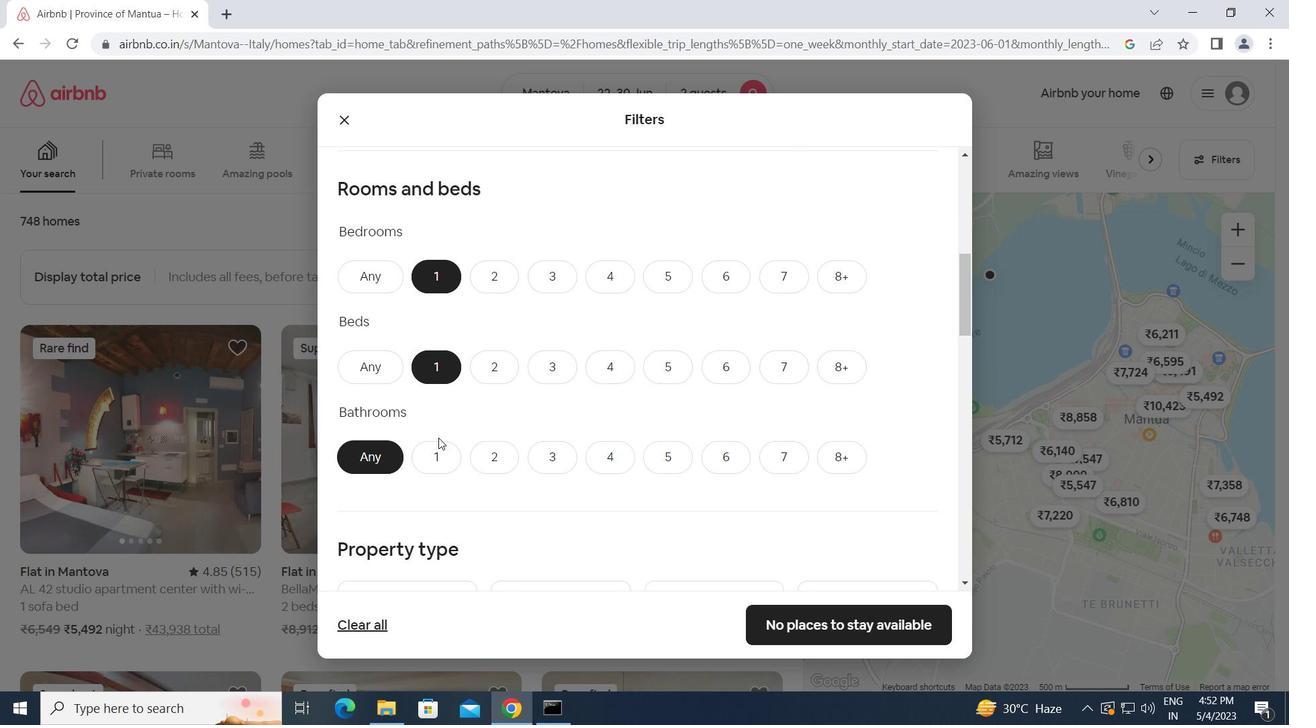 
Action: Mouse pressed left at (442, 458)
Screenshot: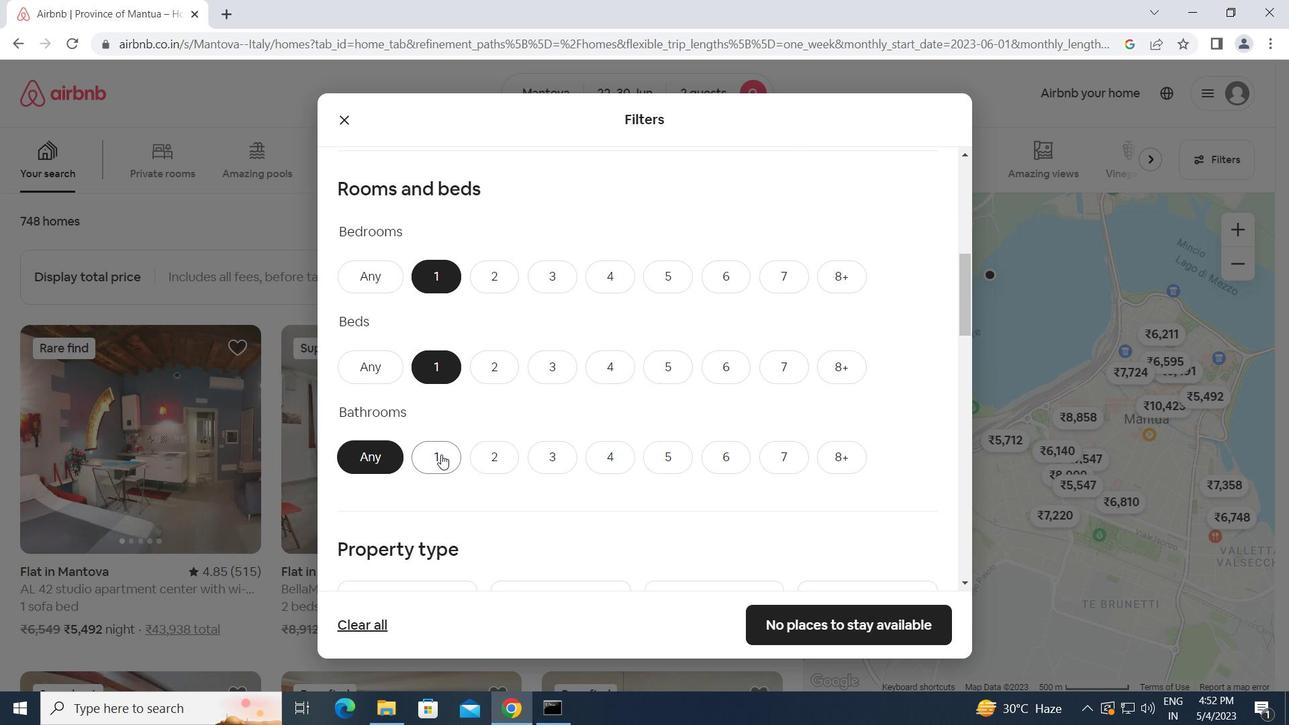 
Action: Mouse moved to (487, 463)
Screenshot: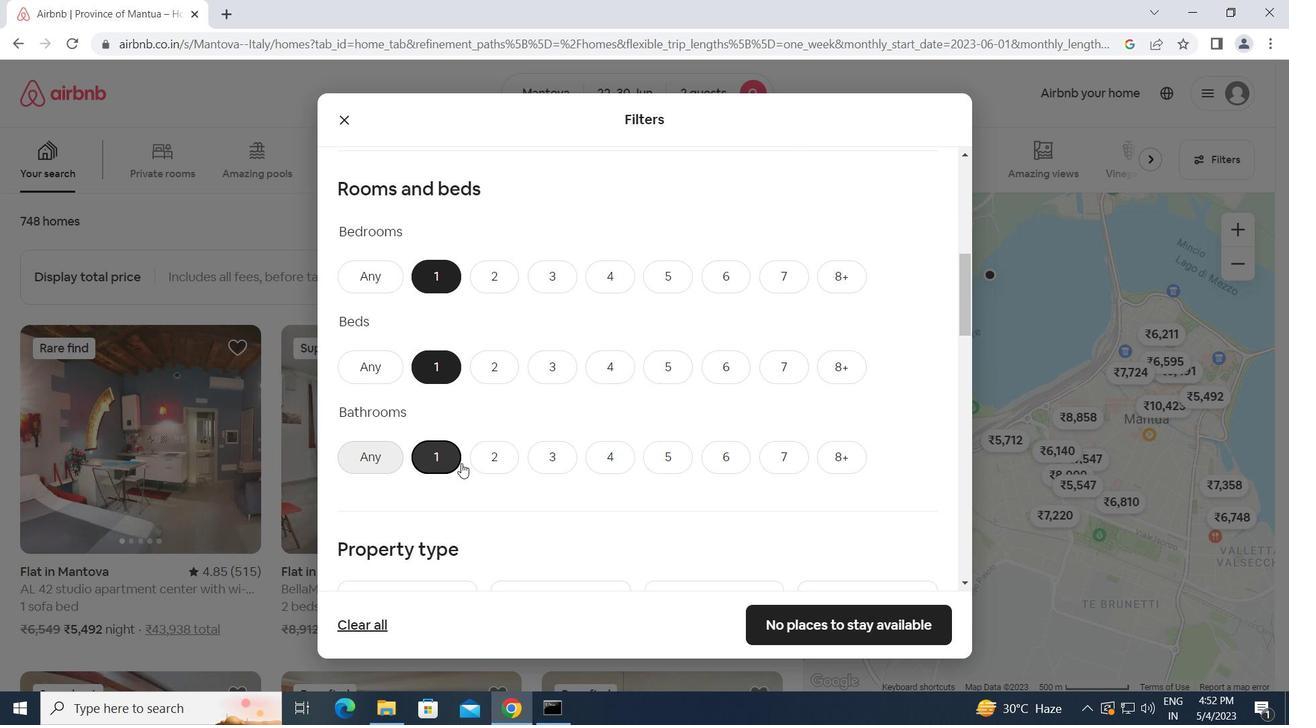 
Action: Mouse scrolled (487, 462) with delta (0, 0)
Screenshot: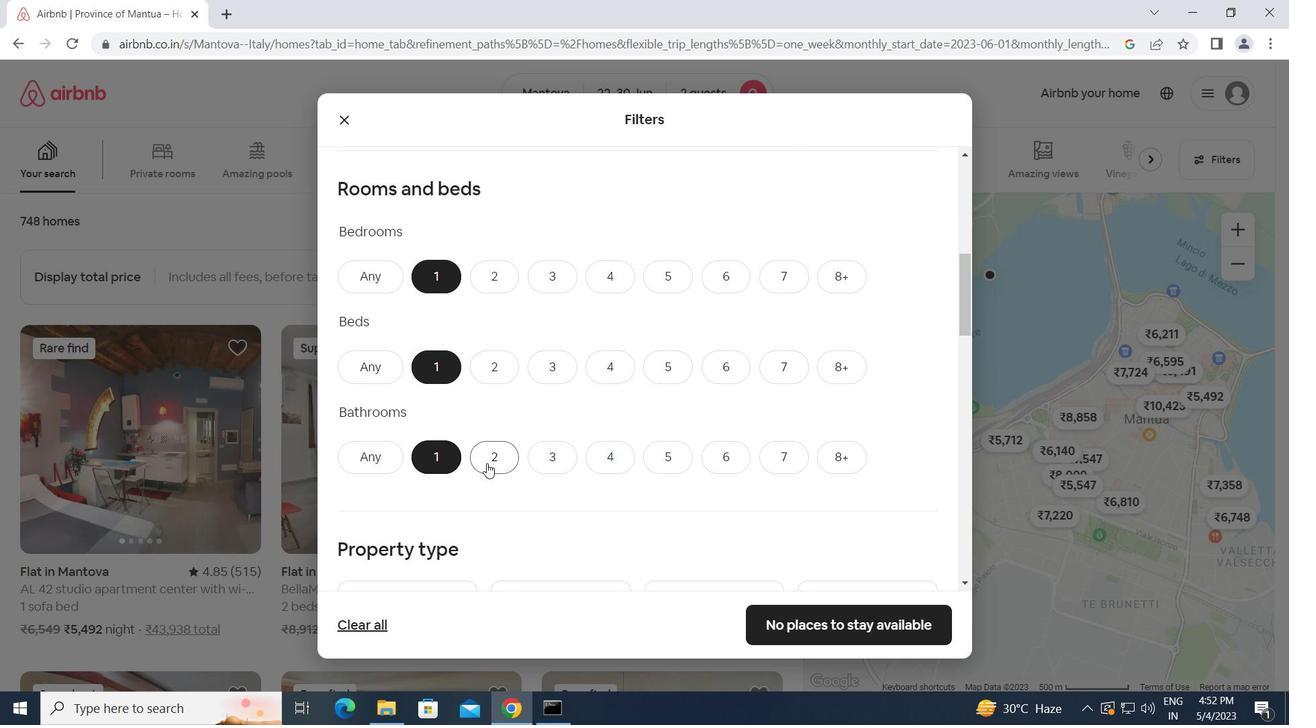 
Action: Mouse scrolled (487, 462) with delta (0, 0)
Screenshot: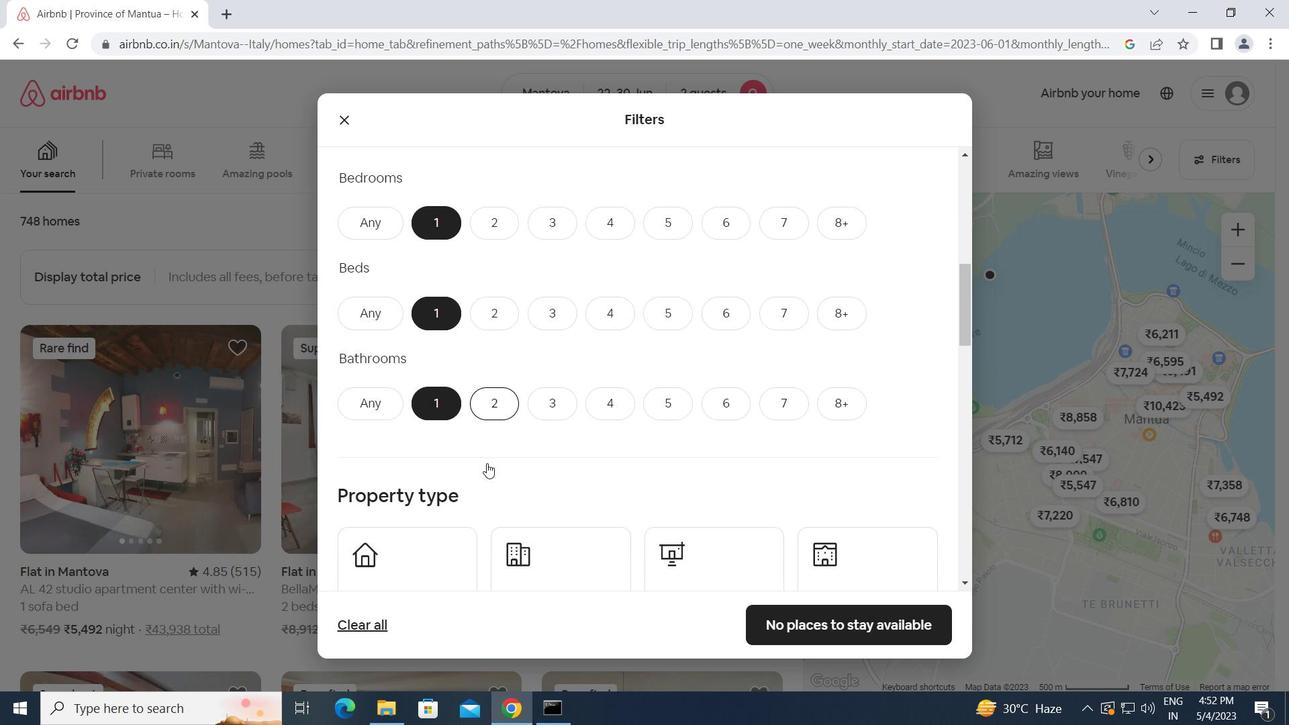 
Action: Mouse scrolled (487, 462) with delta (0, 0)
Screenshot: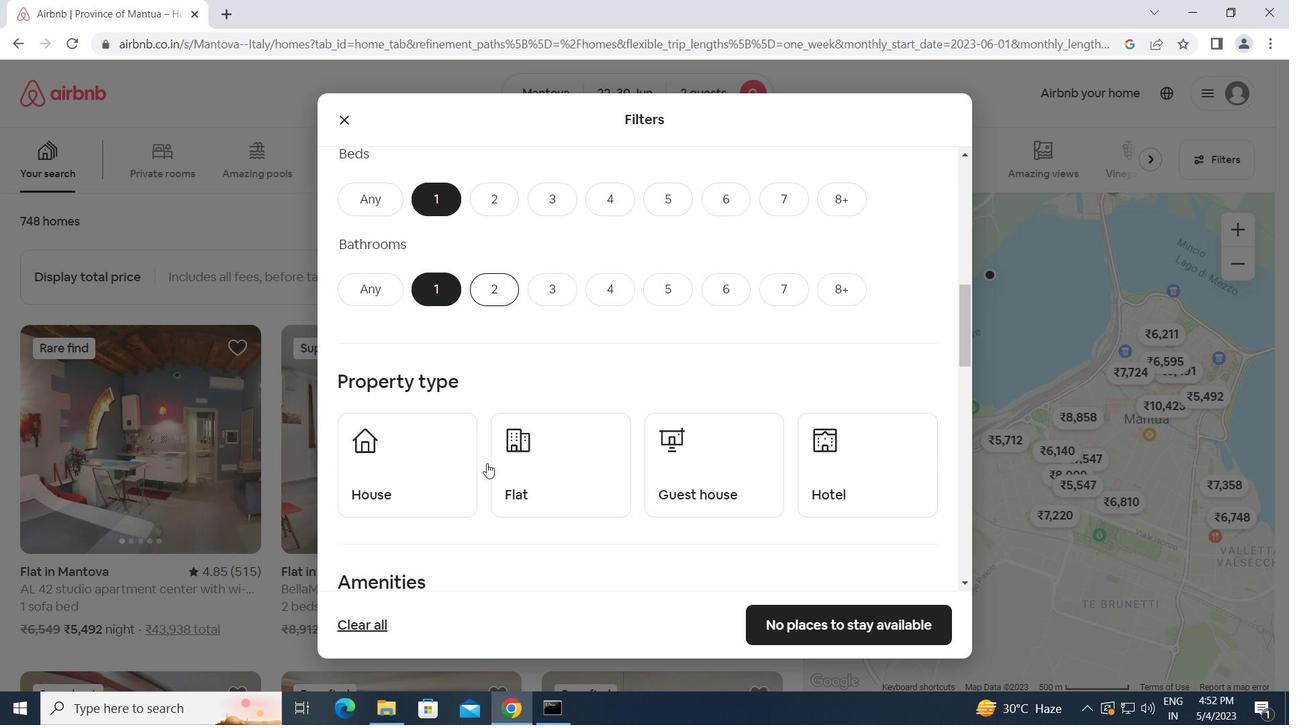 
Action: Mouse moved to (405, 403)
Screenshot: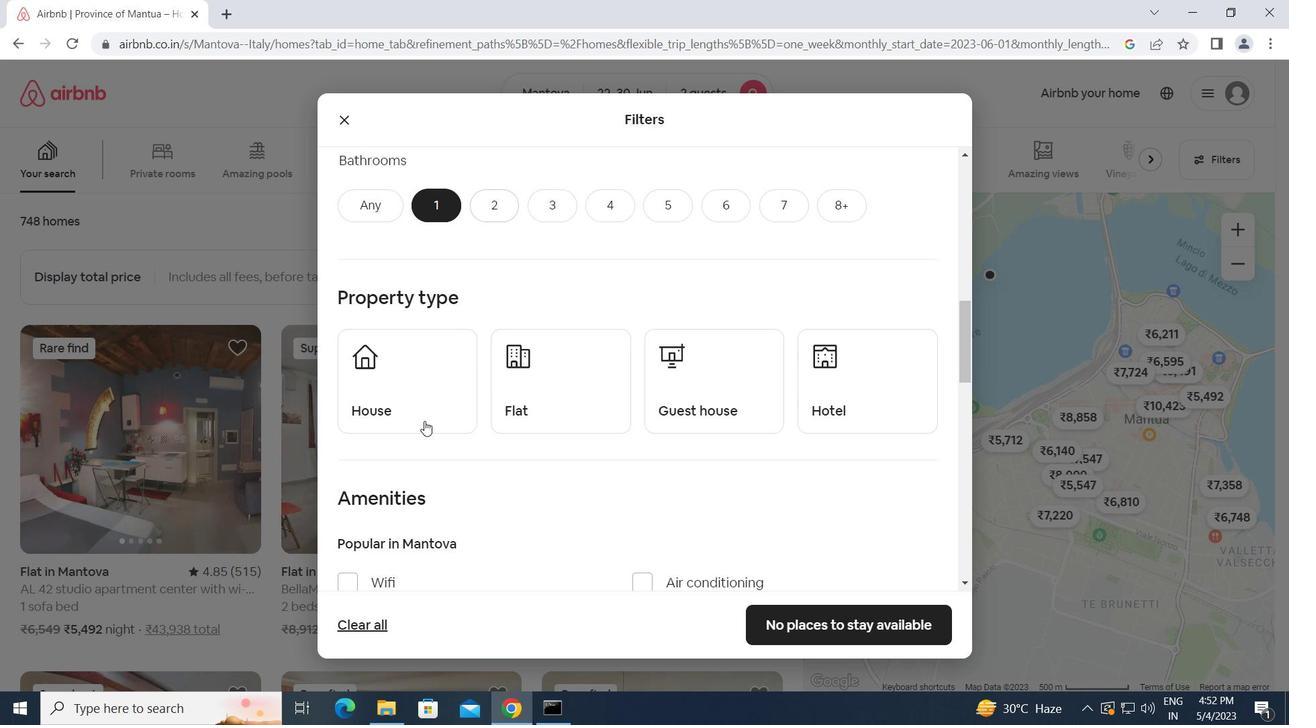 
Action: Mouse pressed left at (405, 403)
Screenshot: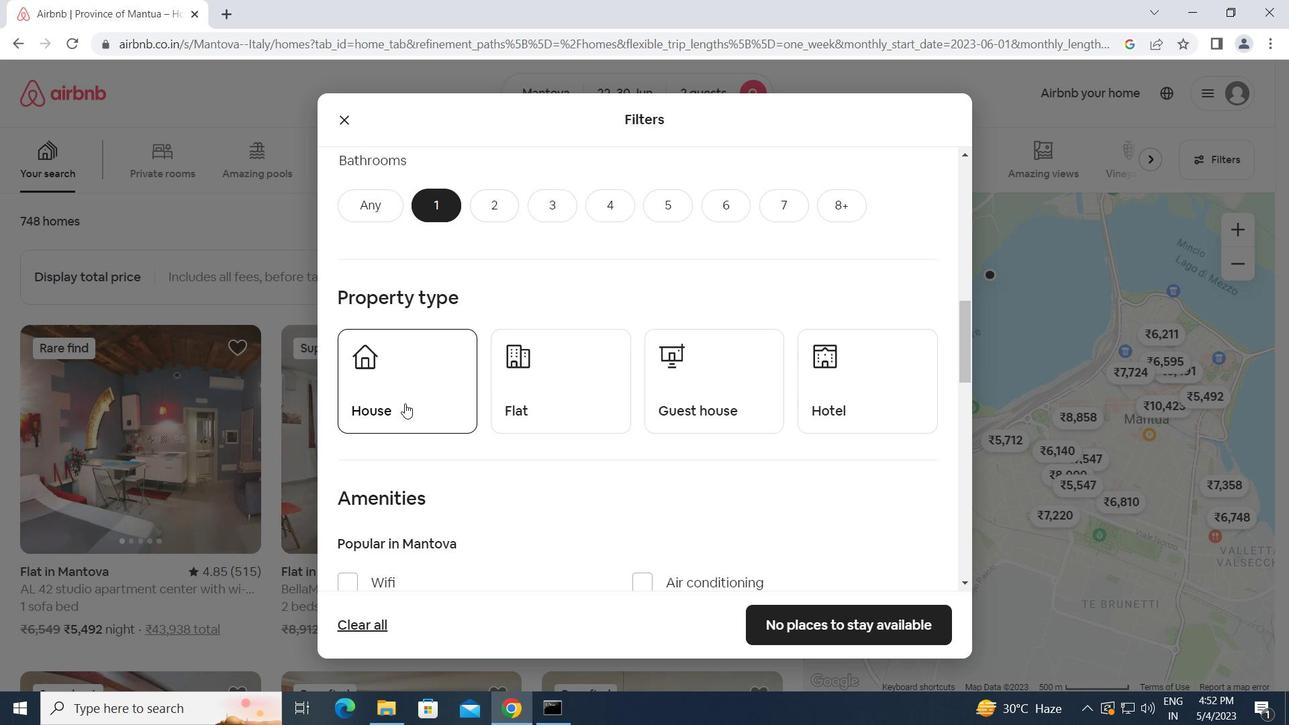 
Action: Mouse moved to (519, 407)
Screenshot: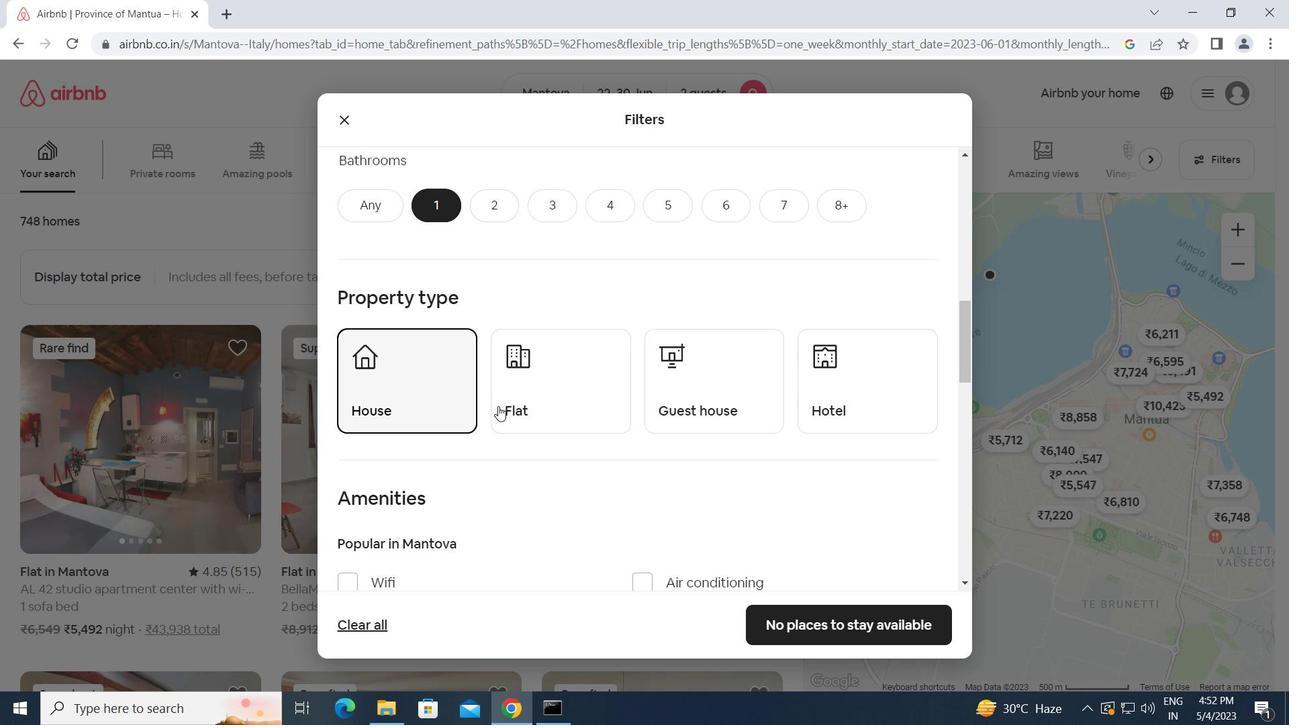 
Action: Mouse pressed left at (519, 407)
Screenshot: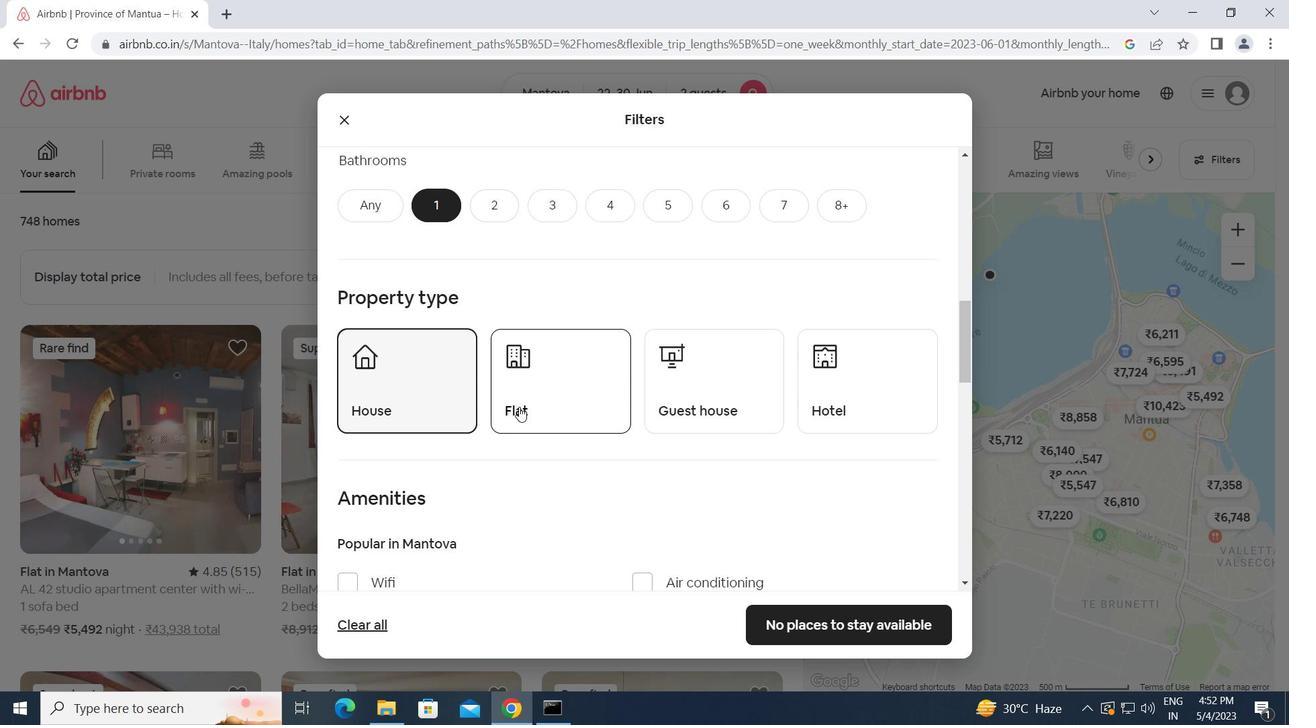 
Action: Mouse moved to (707, 390)
Screenshot: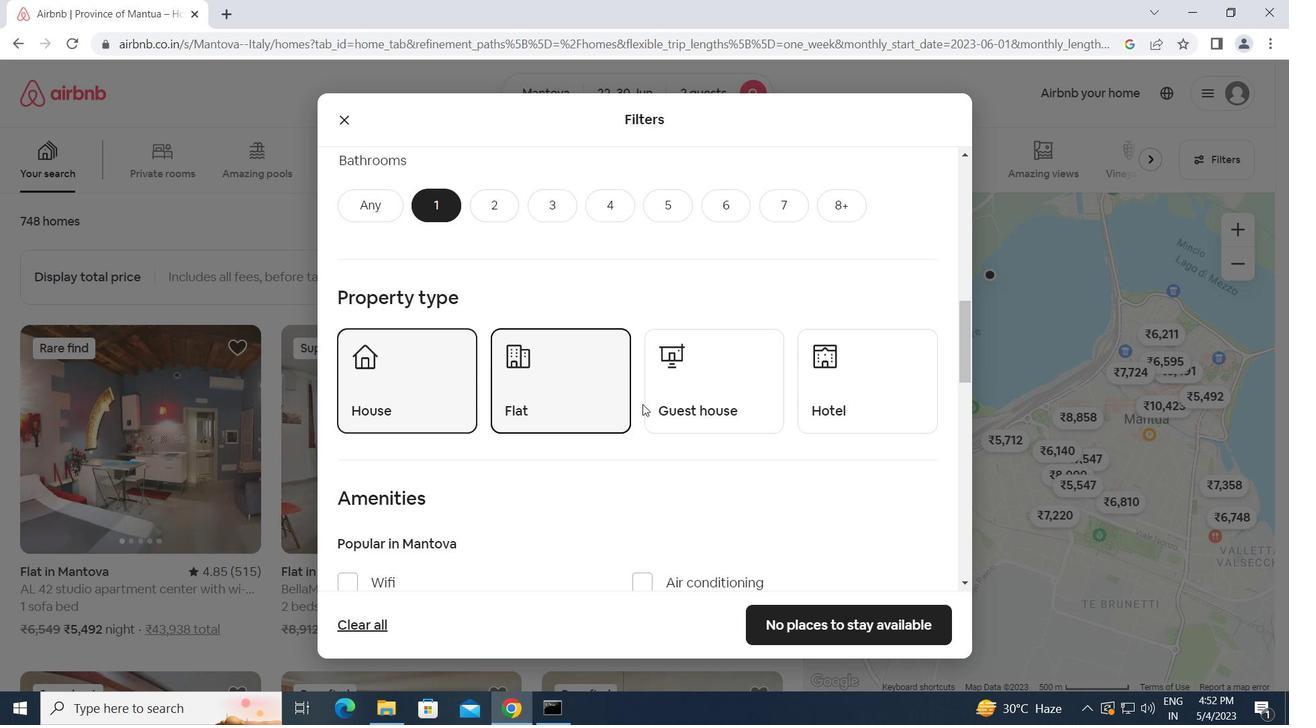 
Action: Mouse pressed left at (707, 390)
Screenshot: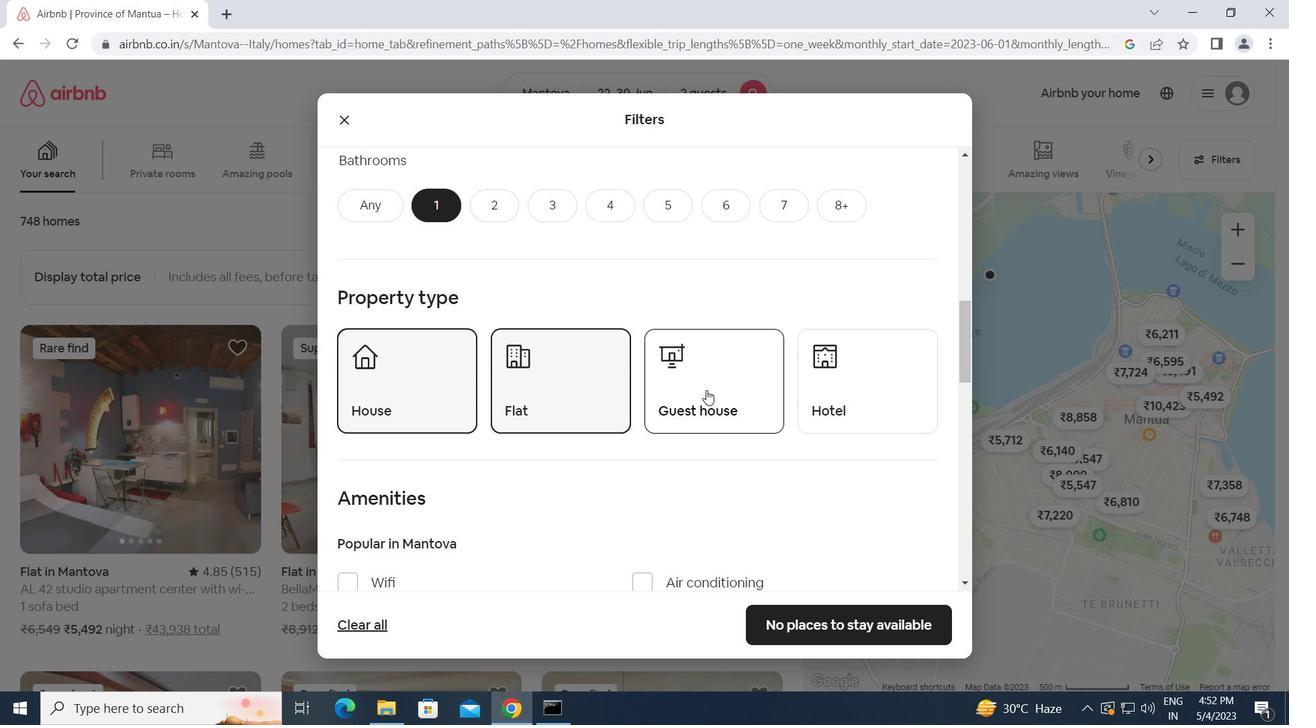 
Action: Mouse moved to (833, 373)
Screenshot: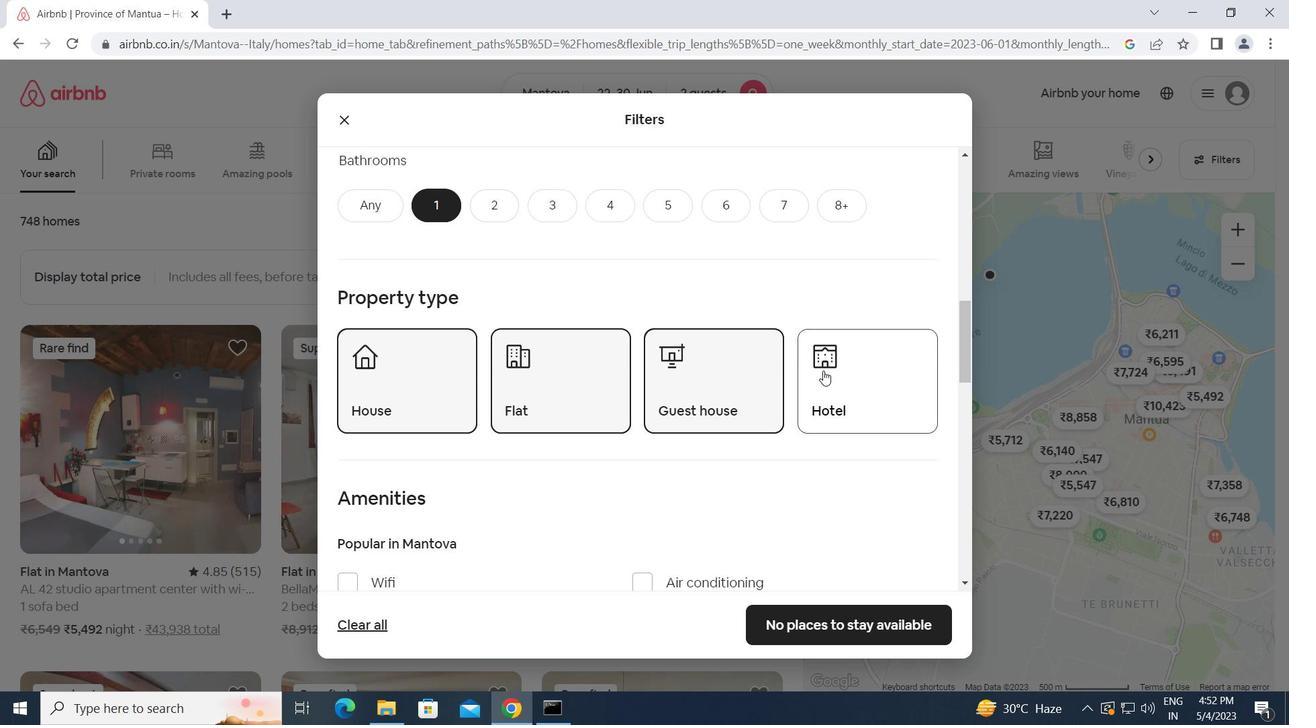 
Action: Mouse pressed left at (833, 373)
Screenshot: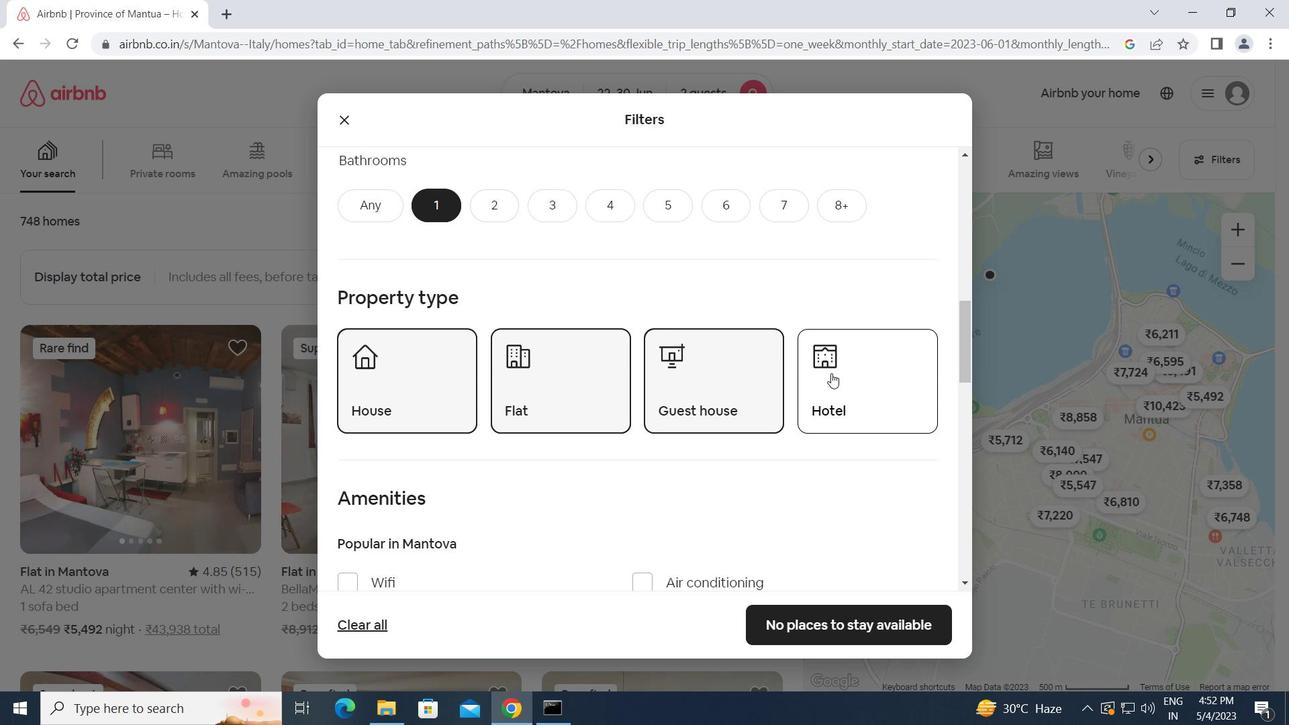 
Action: Mouse moved to (657, 464)
Screenshot: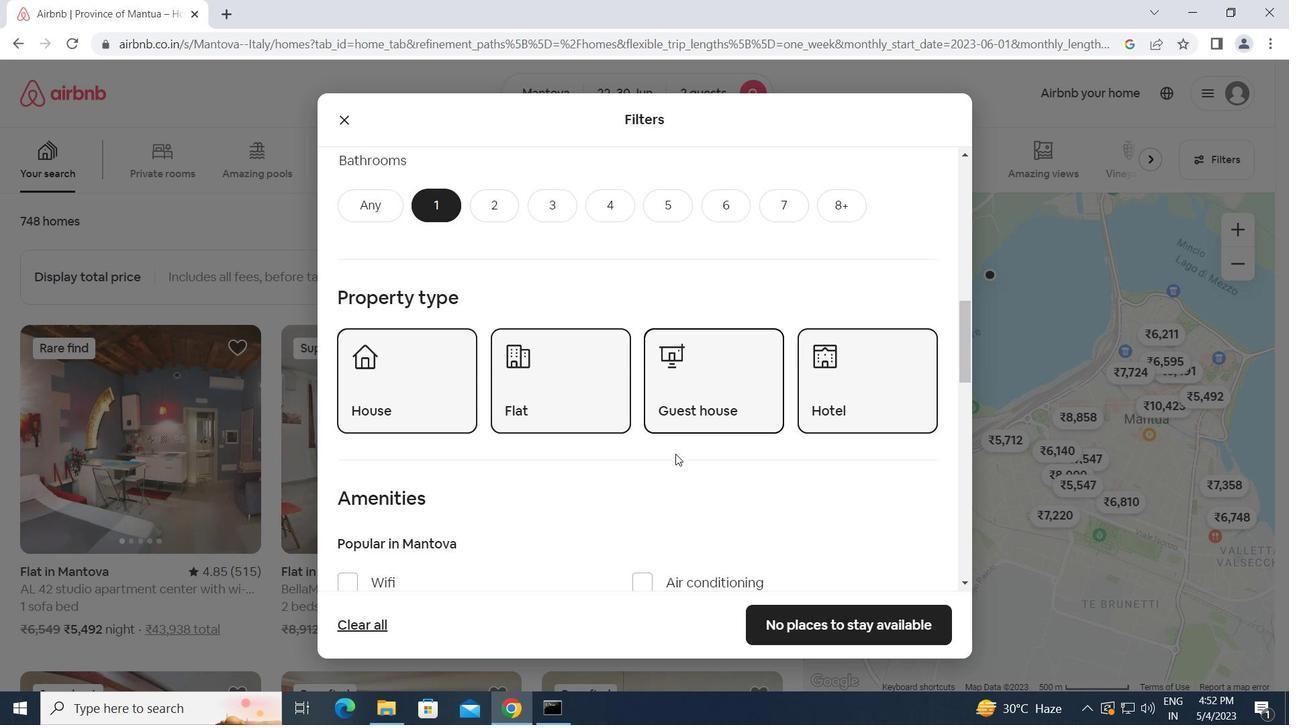 
Action: Mouse scrolled (657, 464) with delta (0, 0)
Screenshot: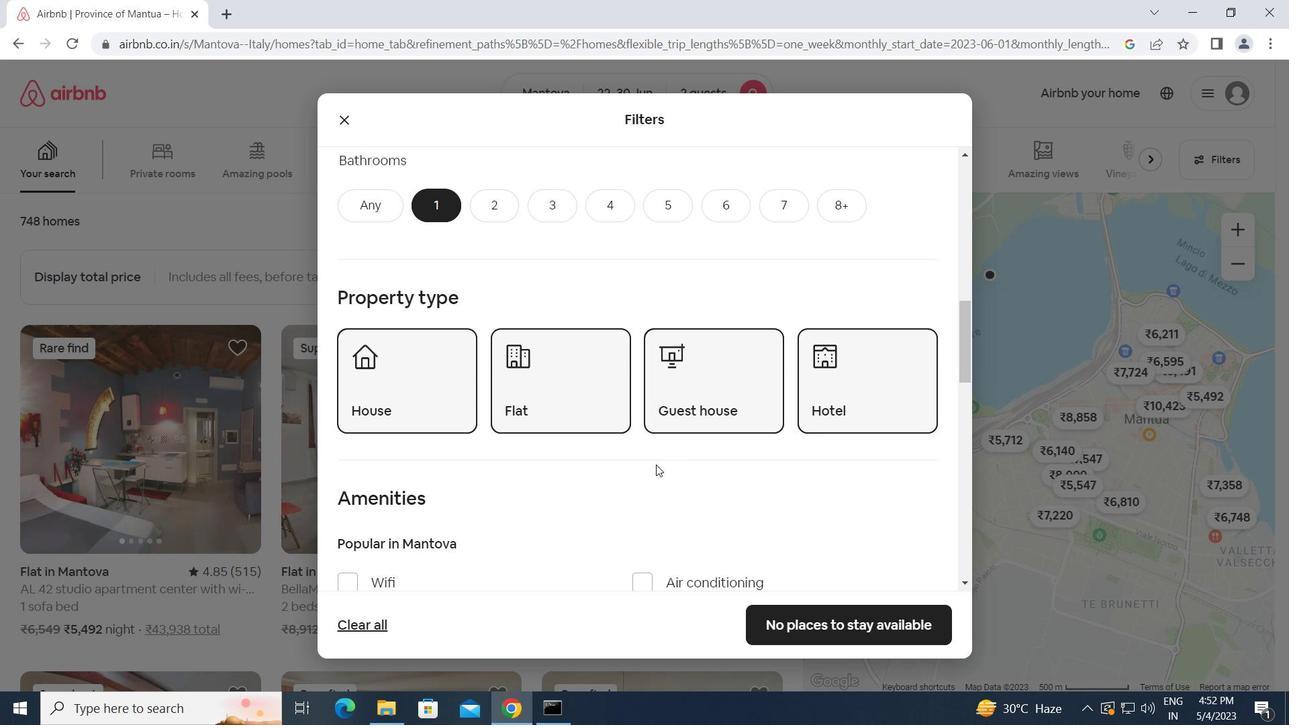 
Action: Mouse scrolled (657, 464) with delta (0, 0)
Screenshot: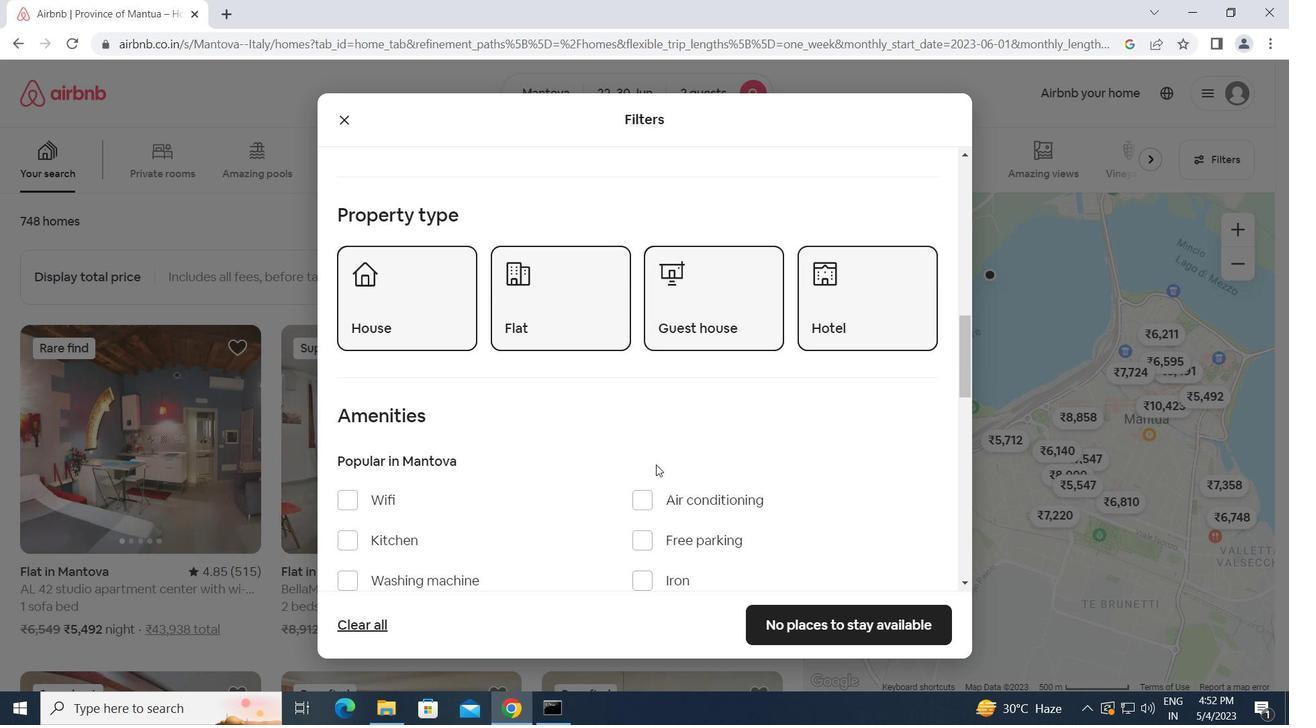 
Action: Mouse scrolled (657, 464) with delta (0, 0)
Screenshot: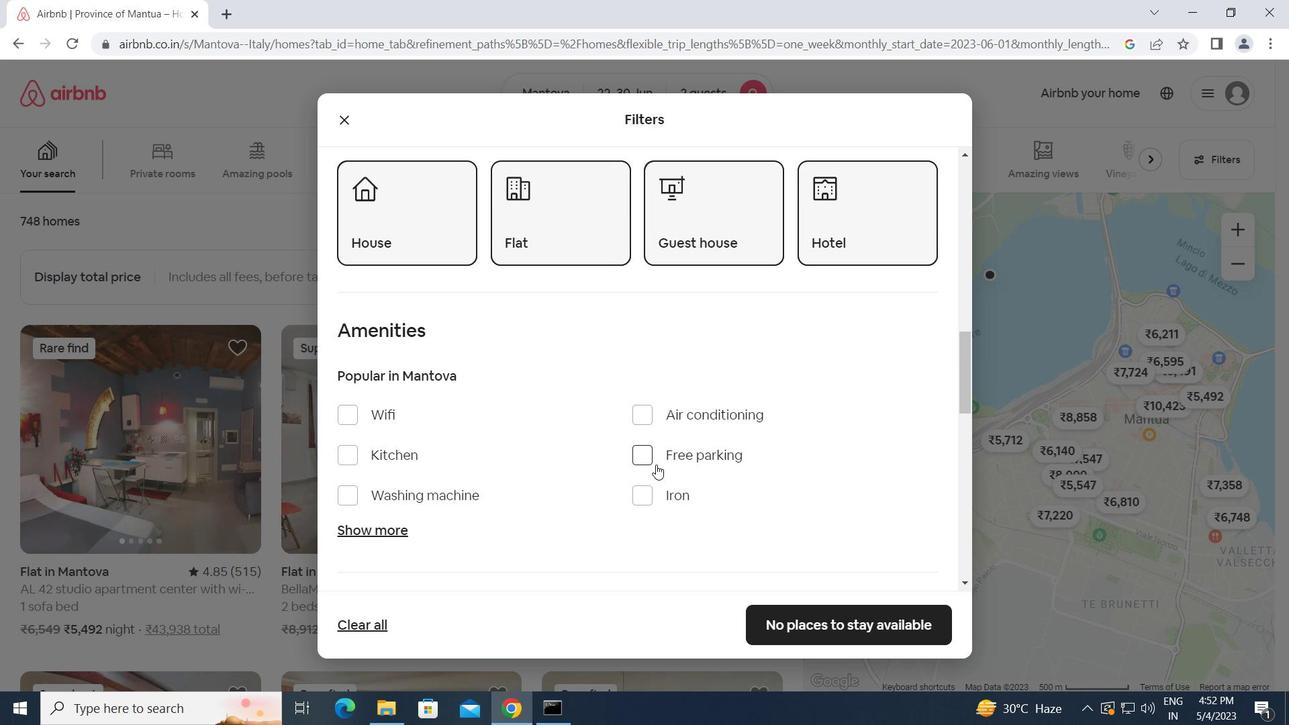 
Action: Mouse scrolled (657, 464) with delta (0, 0)
Screenshot: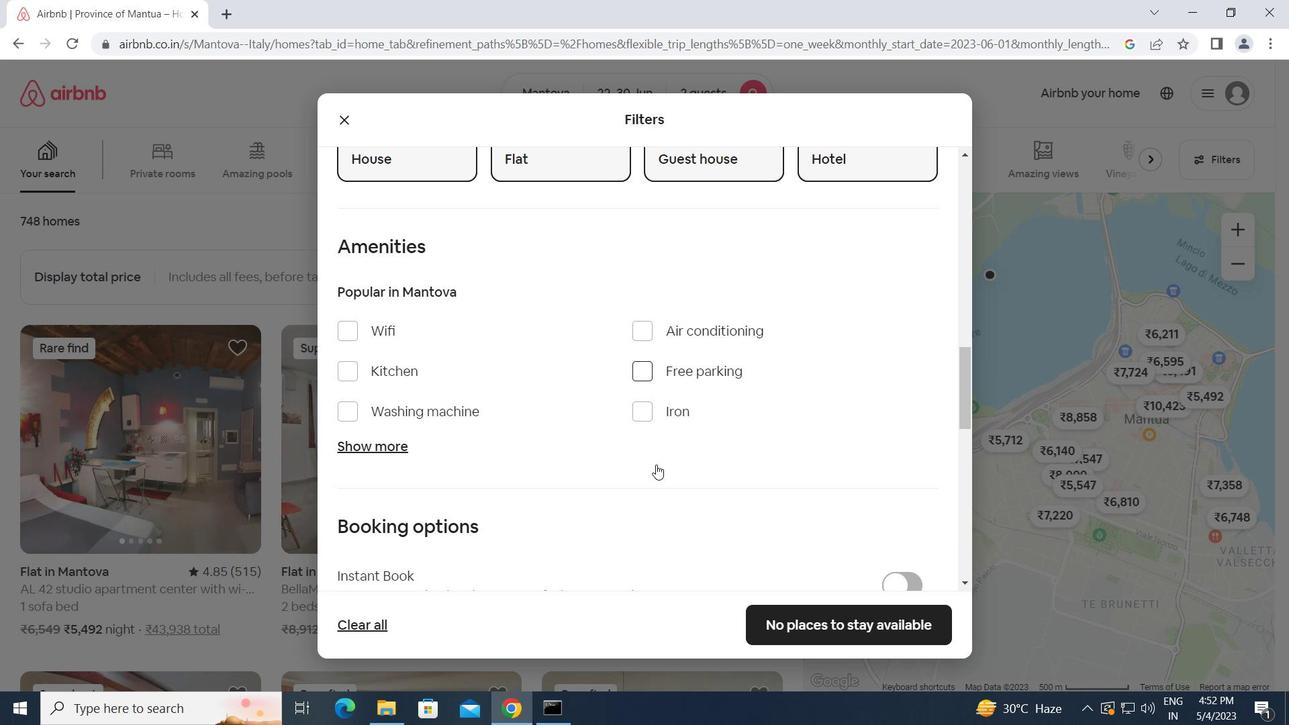 
Action: Mouse scrolled (657, 464) with delta (0, 0)
Screenshot: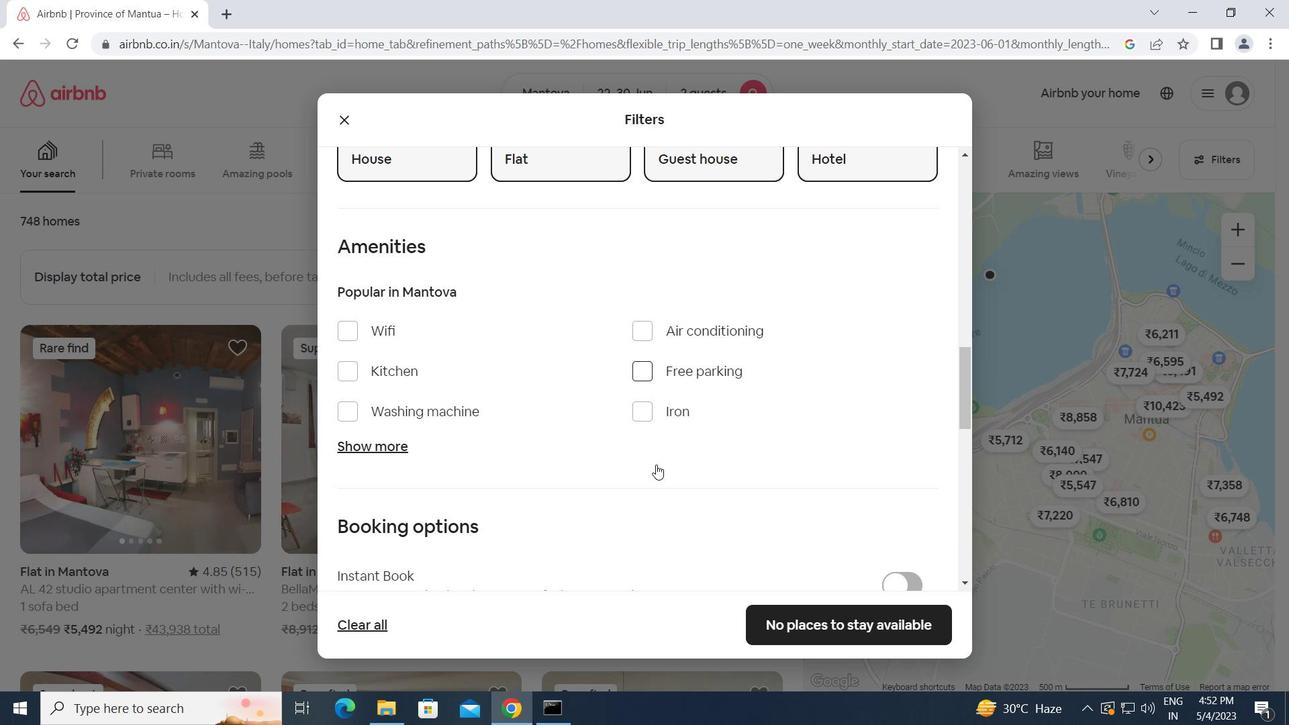 
Action: Mouse moved to (904, 469)
Screenshot: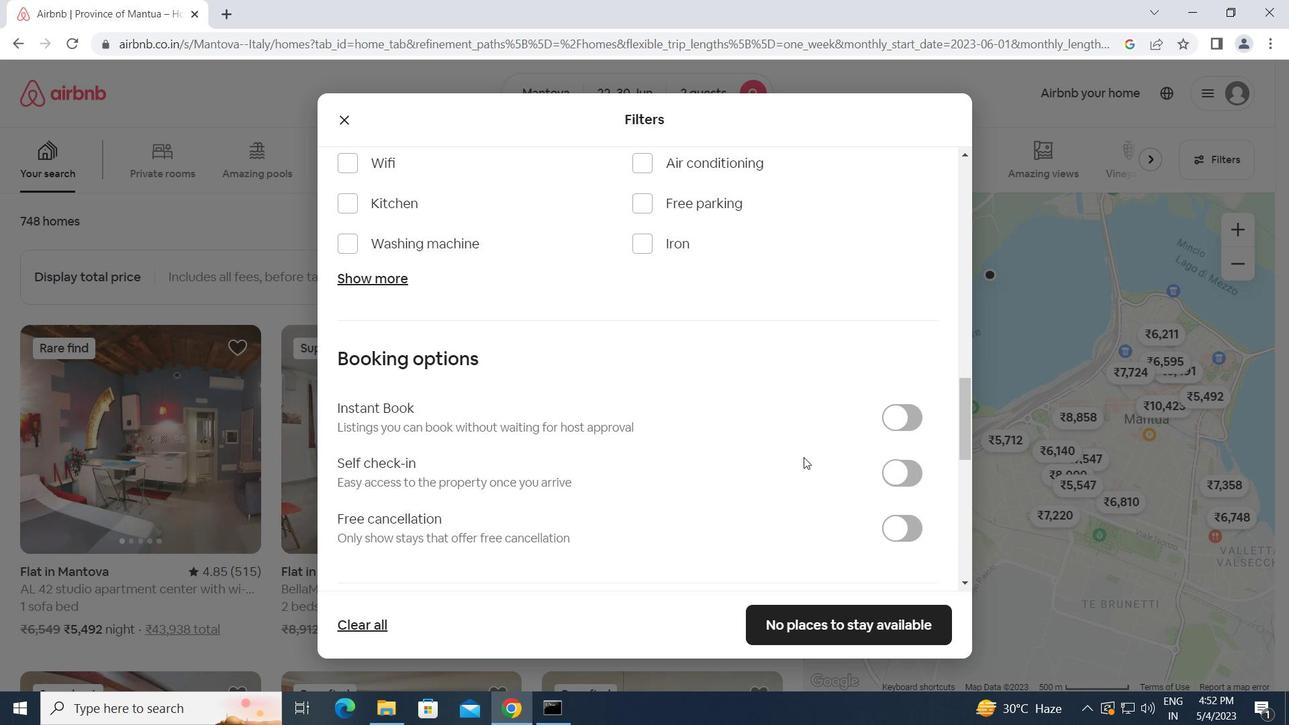 
Action: Mouse pressed left at (904, 469)
Screenshot: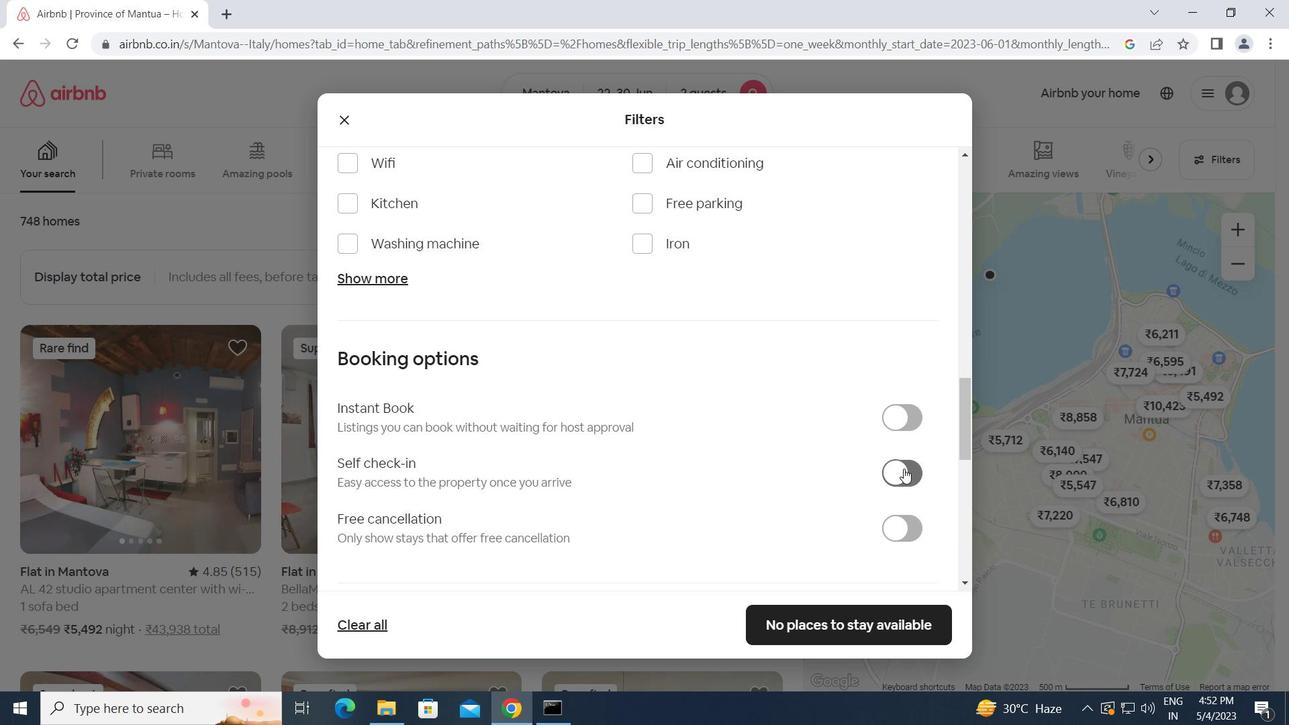 
Action: Mouse moved to (724, 495)
Screenshot: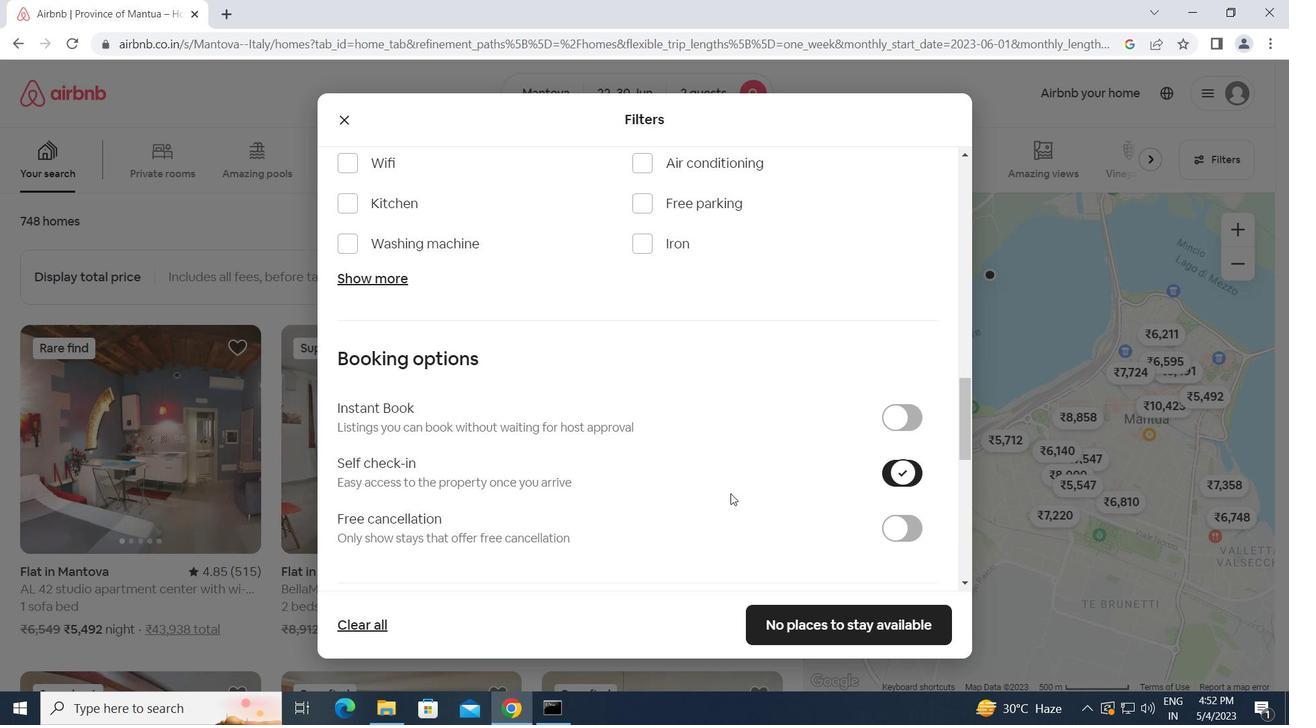 
Action: Mouse scrolled (724, 494) with delta (0, 0)
Screenshot: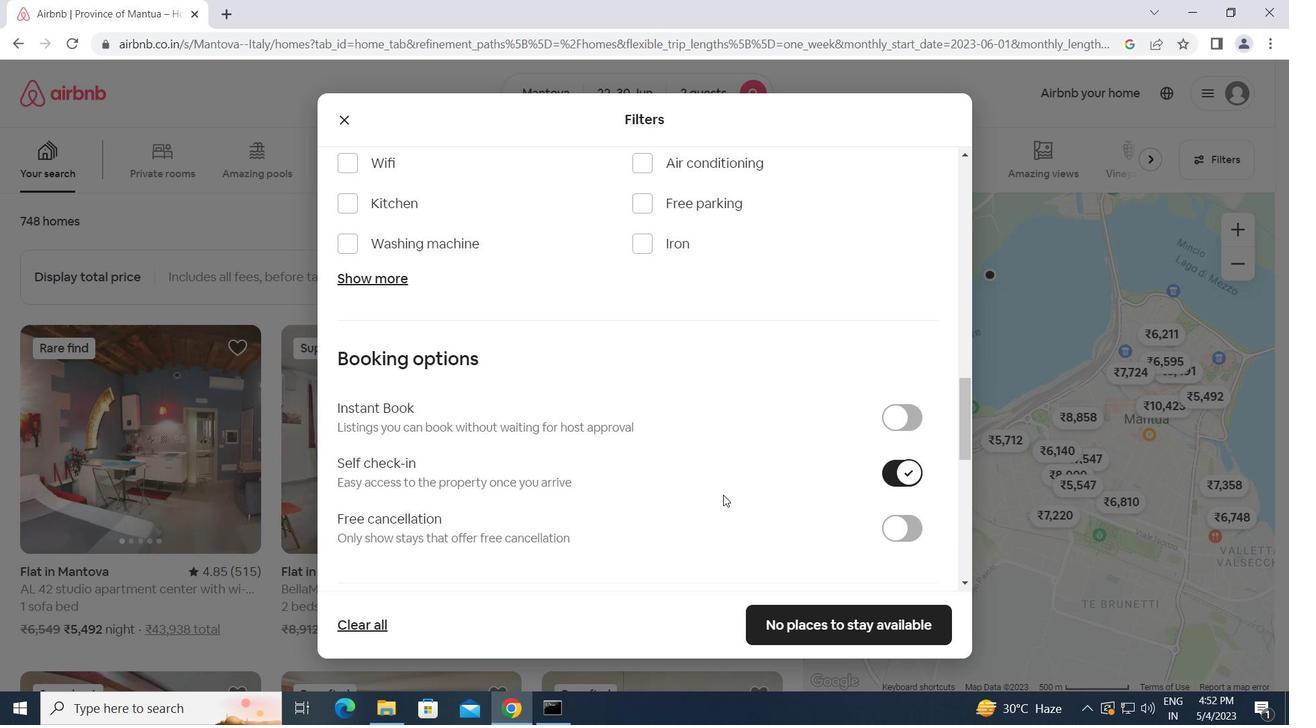 
Action: Mouse scrolled (724, 494) with delta (0, 0)
Screenshot: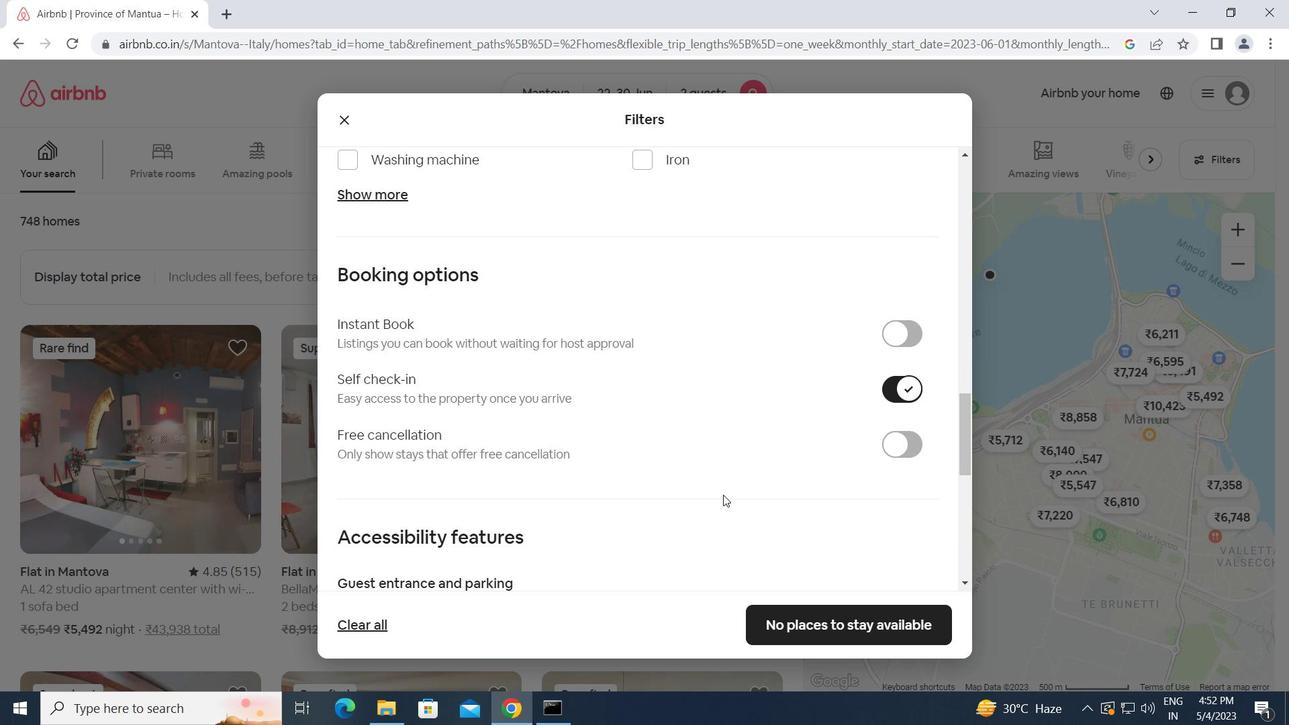
Action: Mouse scrolled (724, 494) with delta (0, 0)
Screenshot: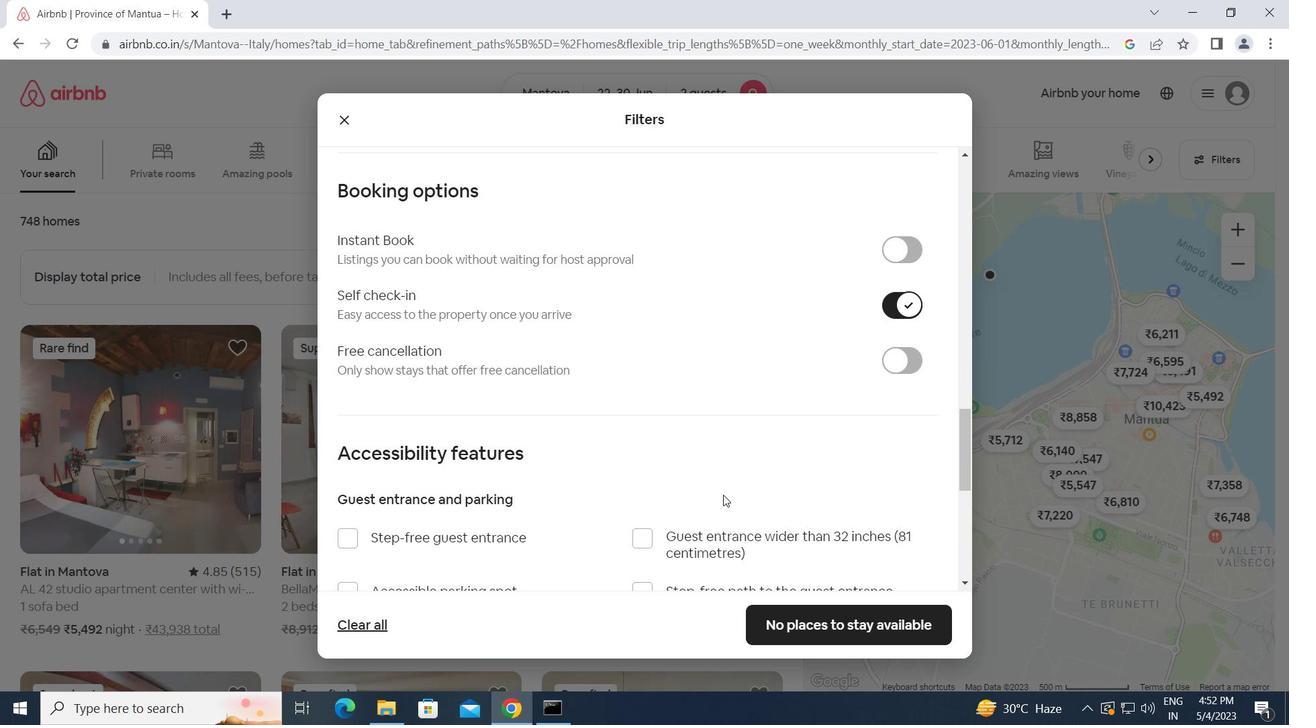 
Action: Mouse scrolled (724, 494) with delta (0, 0)
Screenshot: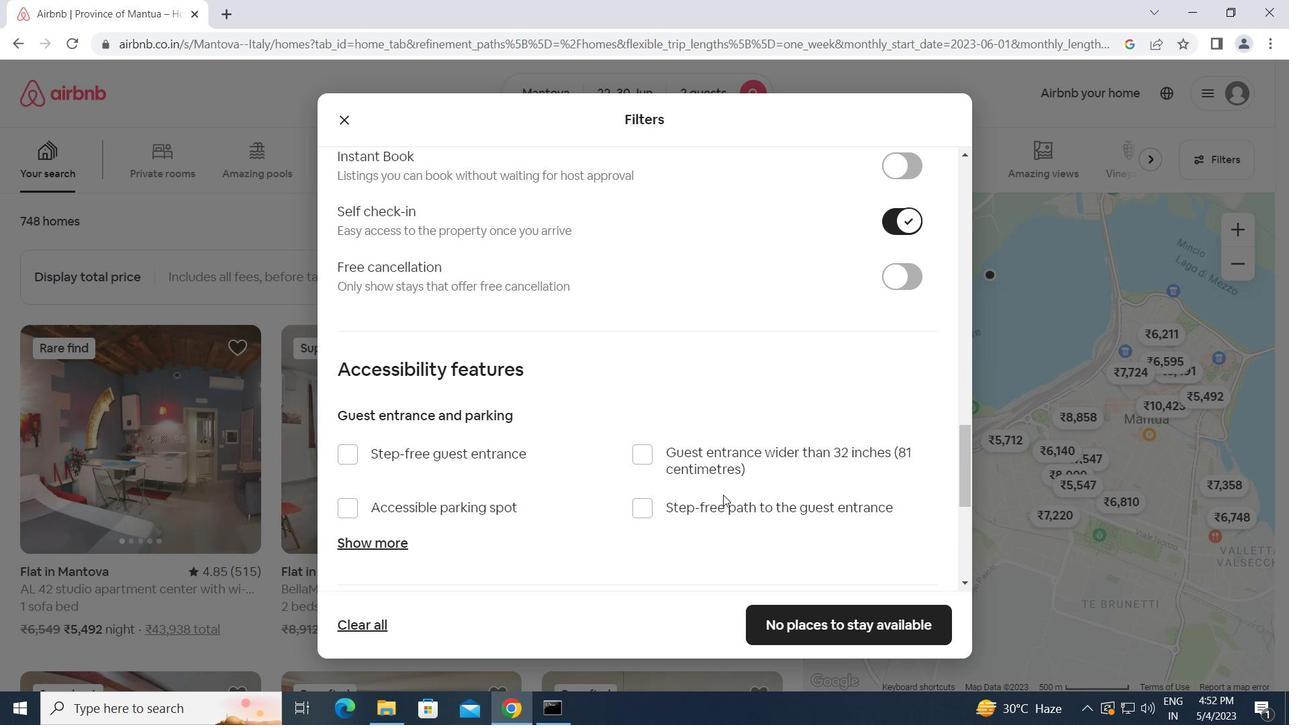 
Action: Mouse scrolled (724, 494) with delta (0, 0)
Screenshot: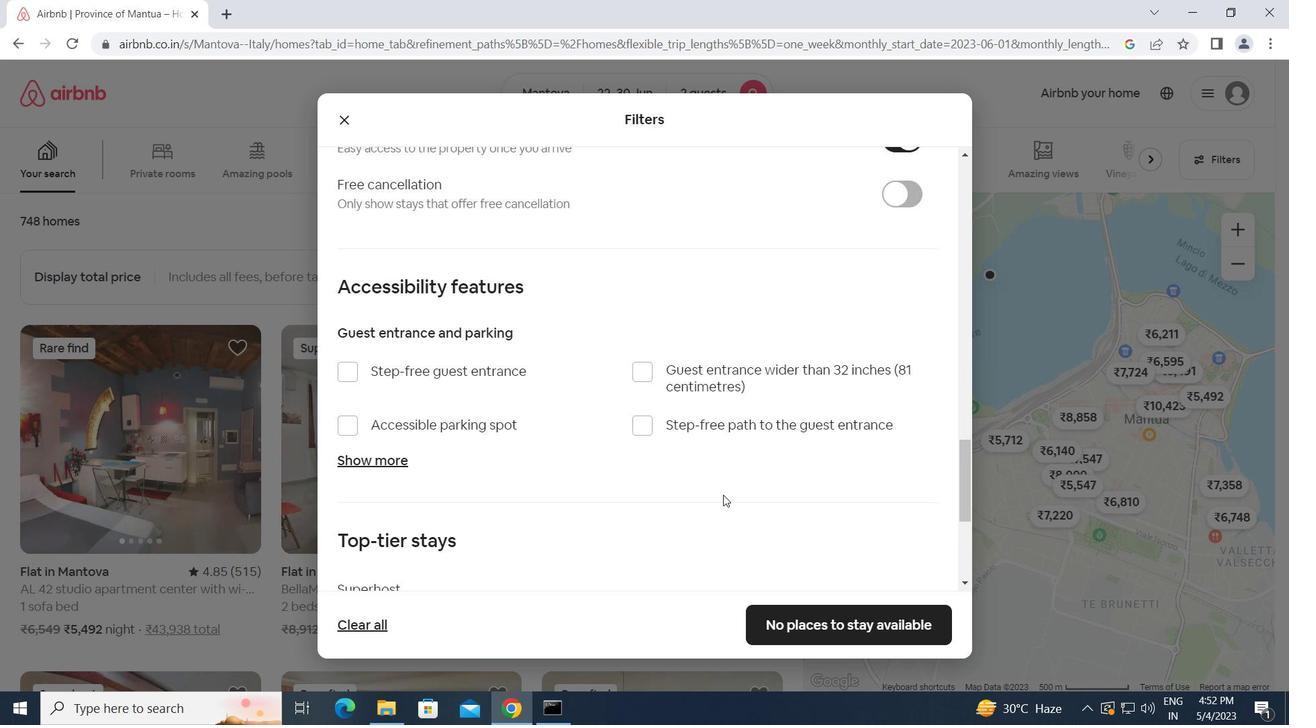 
Action: Mouse scrolled (724, 494) with delta (0, 0)
Screenshot: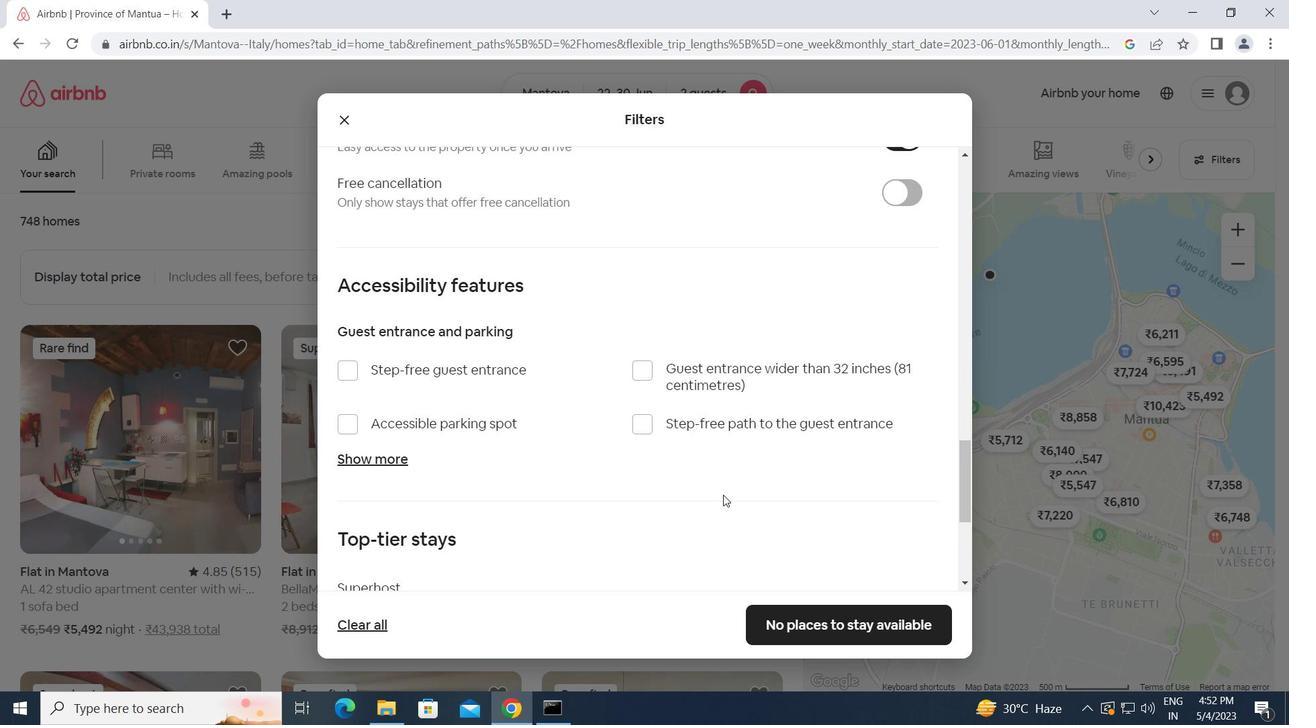 
Action: Mouse scrolled (724, 494) with delta (0, 0)
Screenshot: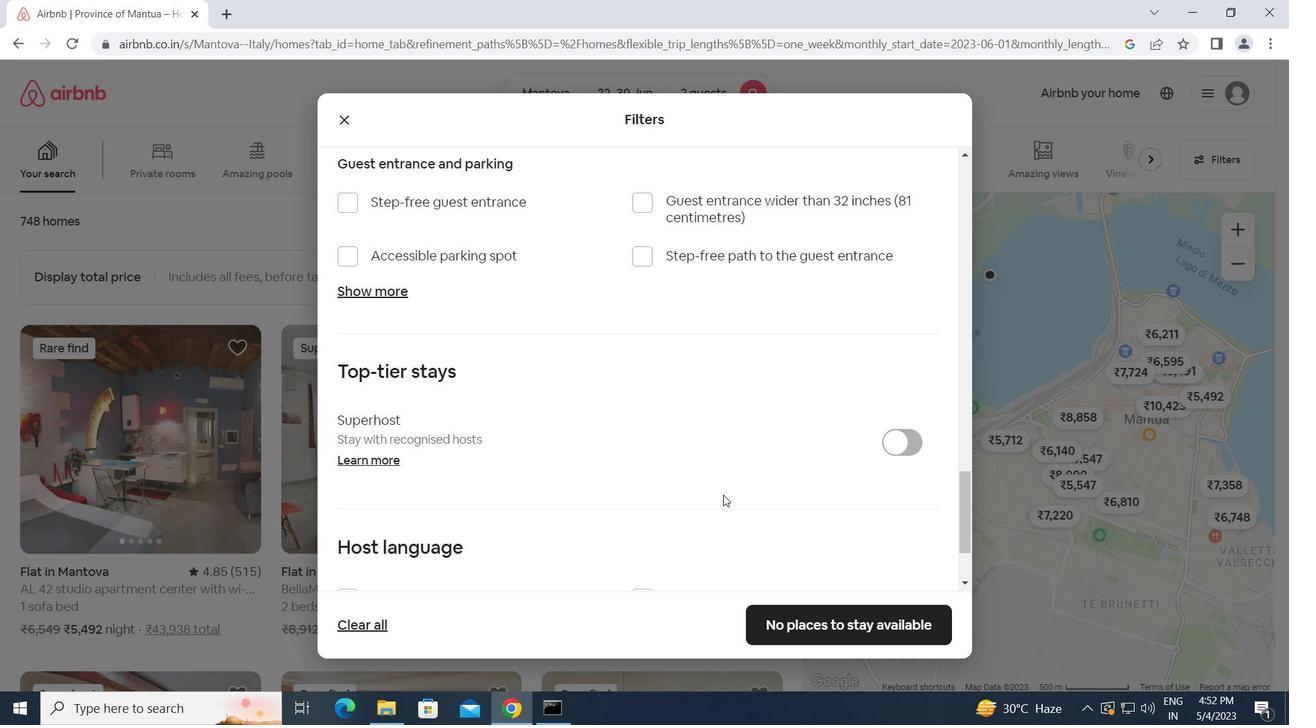 
Action: Mouse scrolled (724, 494) with delta (0, 0)
Screenshot: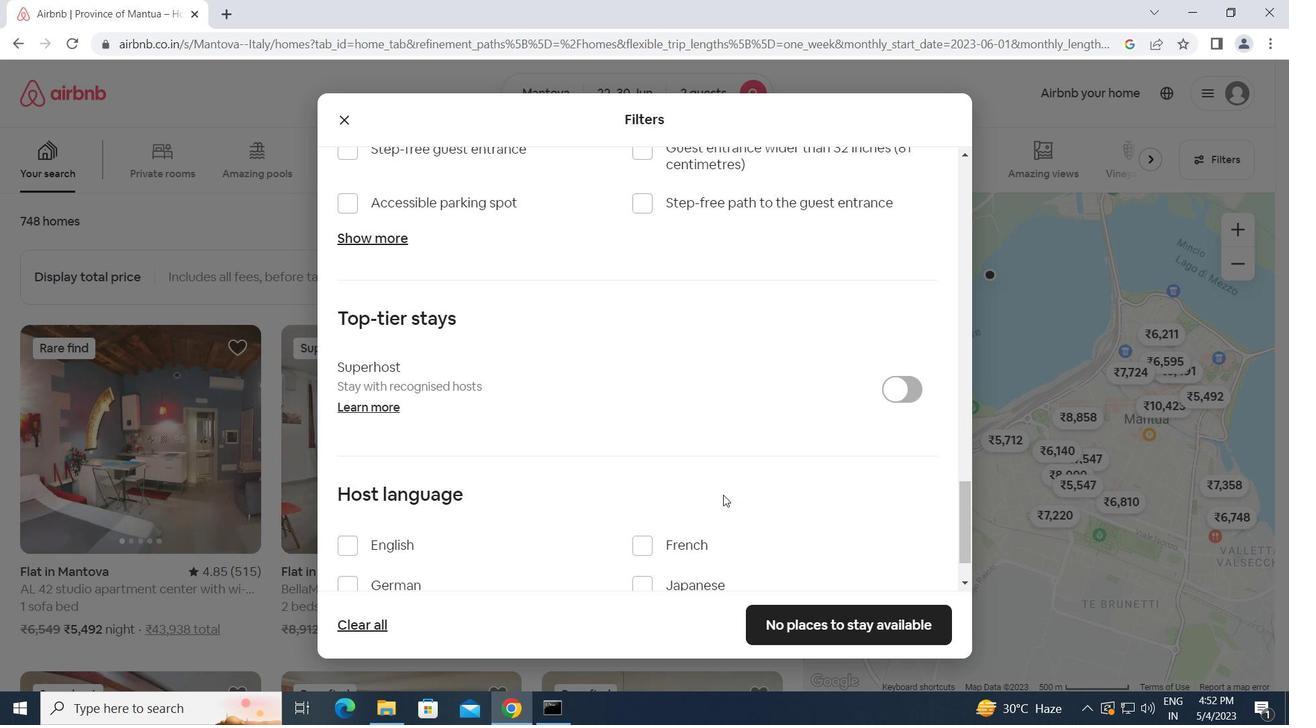 
Action: Mouse moved to (350, 469)
Screenshot: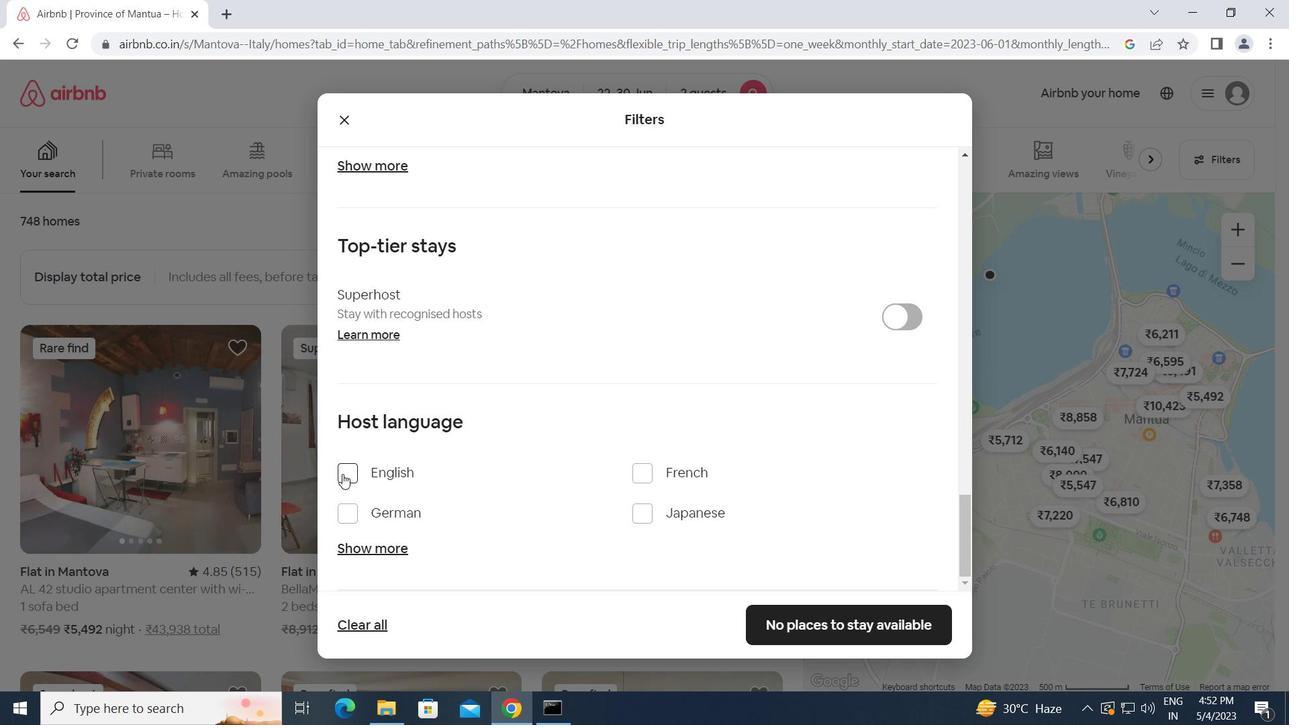 
Action: Mouse pressed left at (350, 469)
Screenshot: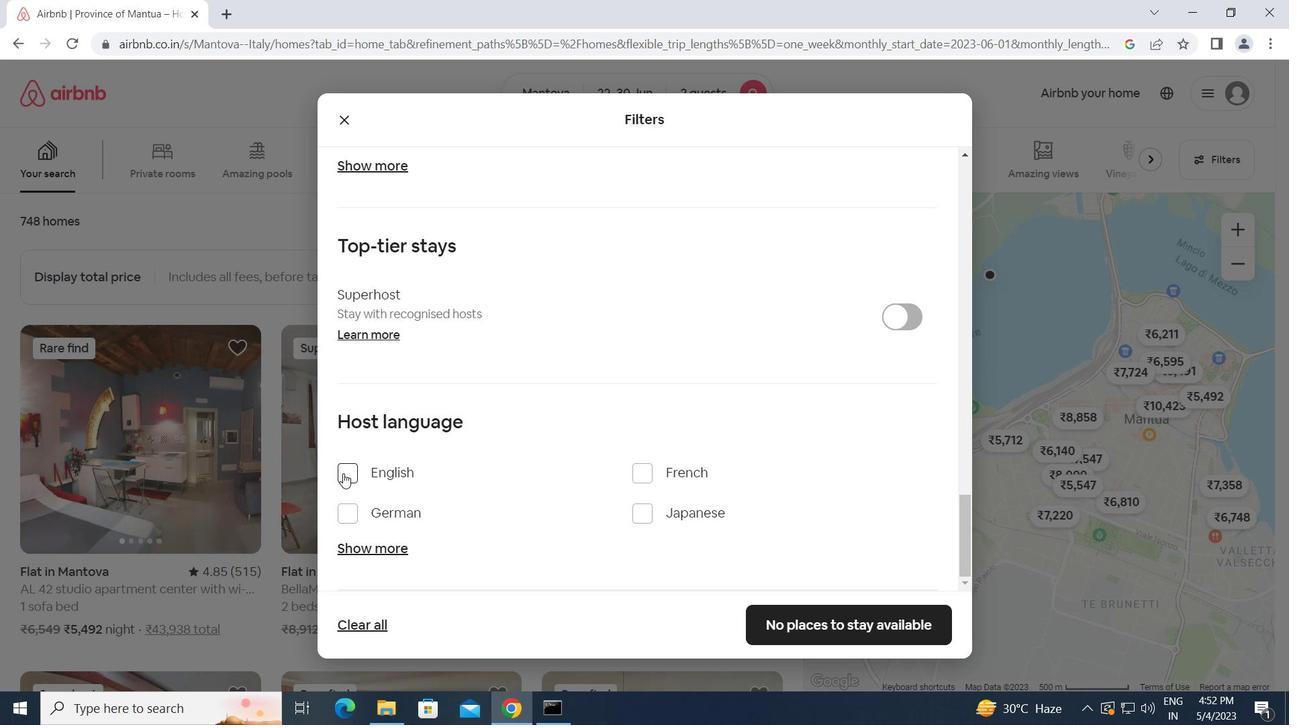 
Action: Mouse moved to (804, 621)
Screenshot: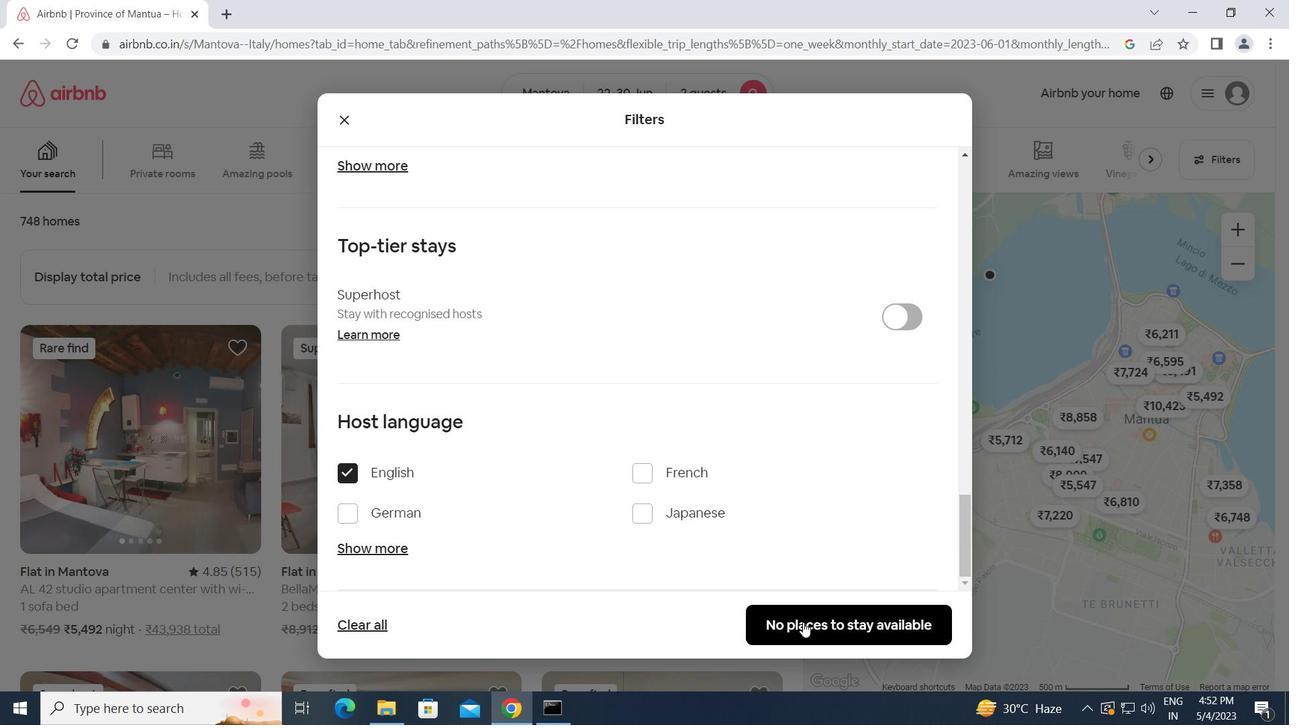 
Action: Mouse pressed left at (804, 621)
Screenshot: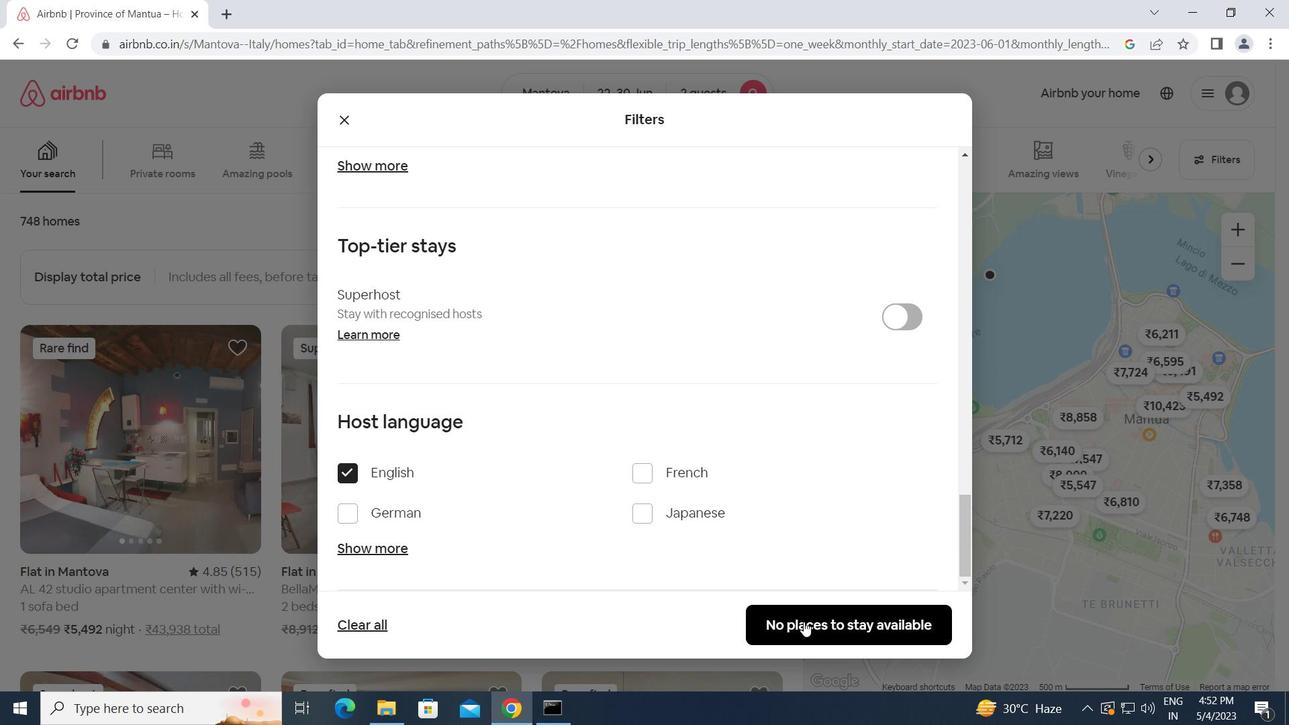 
Action: Mouse moved to (804, 620)
Screenshot: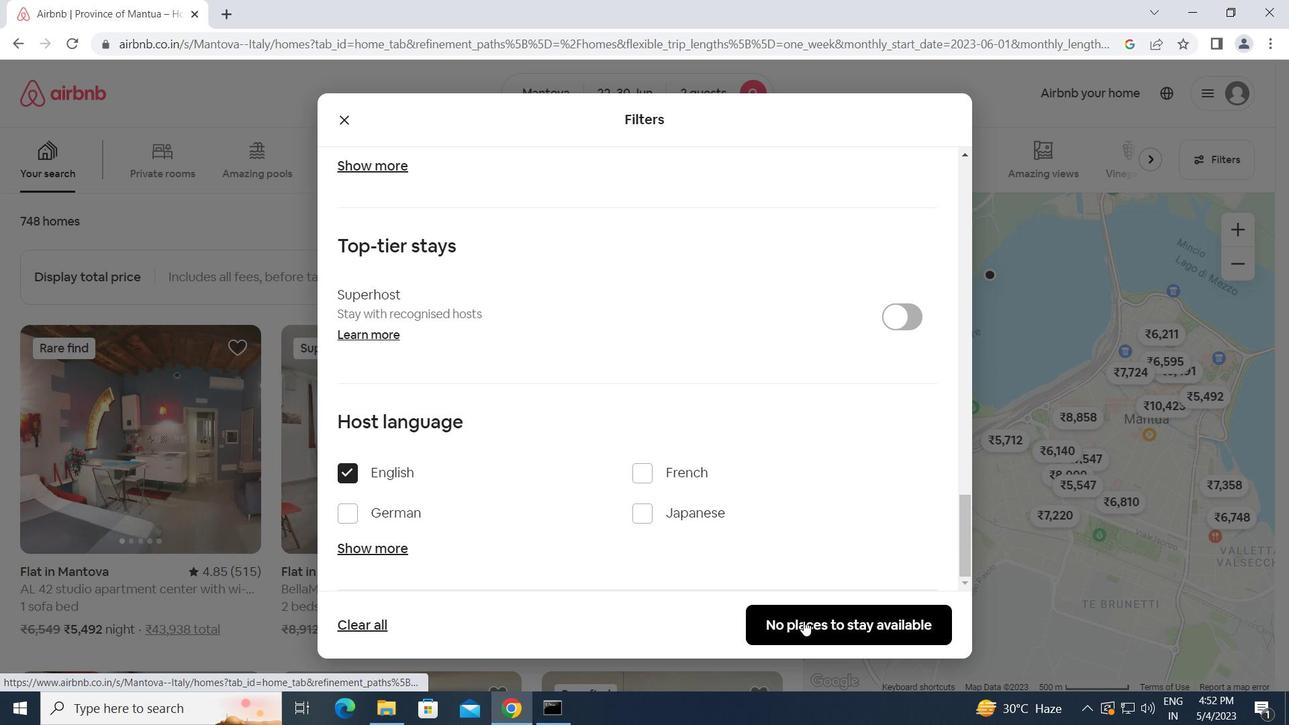 
